 Task: Create in the project BrainWave and in the Backlog issue 'Implement a new cloud-based talent management system for a company with advanced talent assessment and development features' a child issue 'Kubernetes cluster workload balancing and remediation', and assign it to team member softage.2@softage.net. Create in the project BrainWave and in the Backlog issue 'Integrate a new chatbot feature into an existing mobile application to enhance user interaction and support' a child issue 'Integration with time and attendance systems', and assign it to team member softage.3@softage.net
Action: Mouse moved to (245, 65)
Screenshot: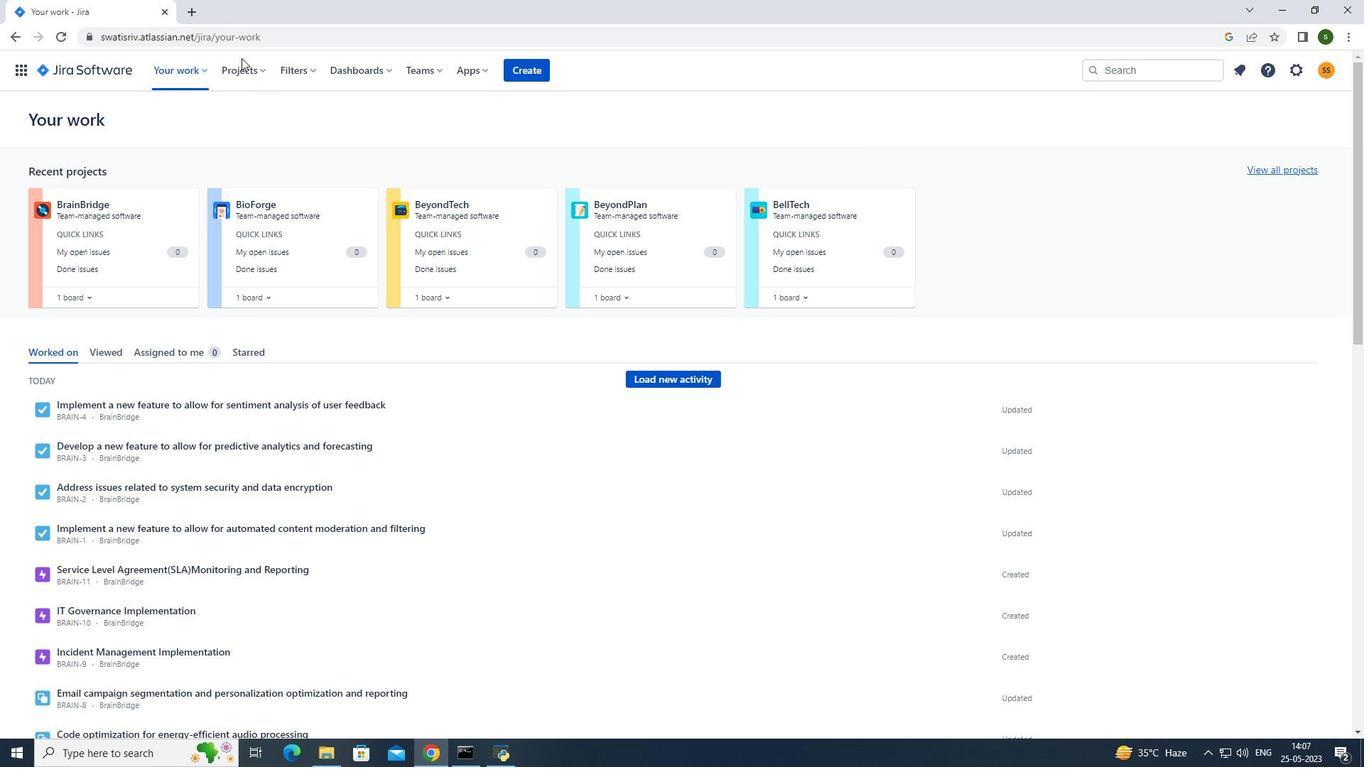 
Action: Mouse pressed left at (245, 65)
Screenshot: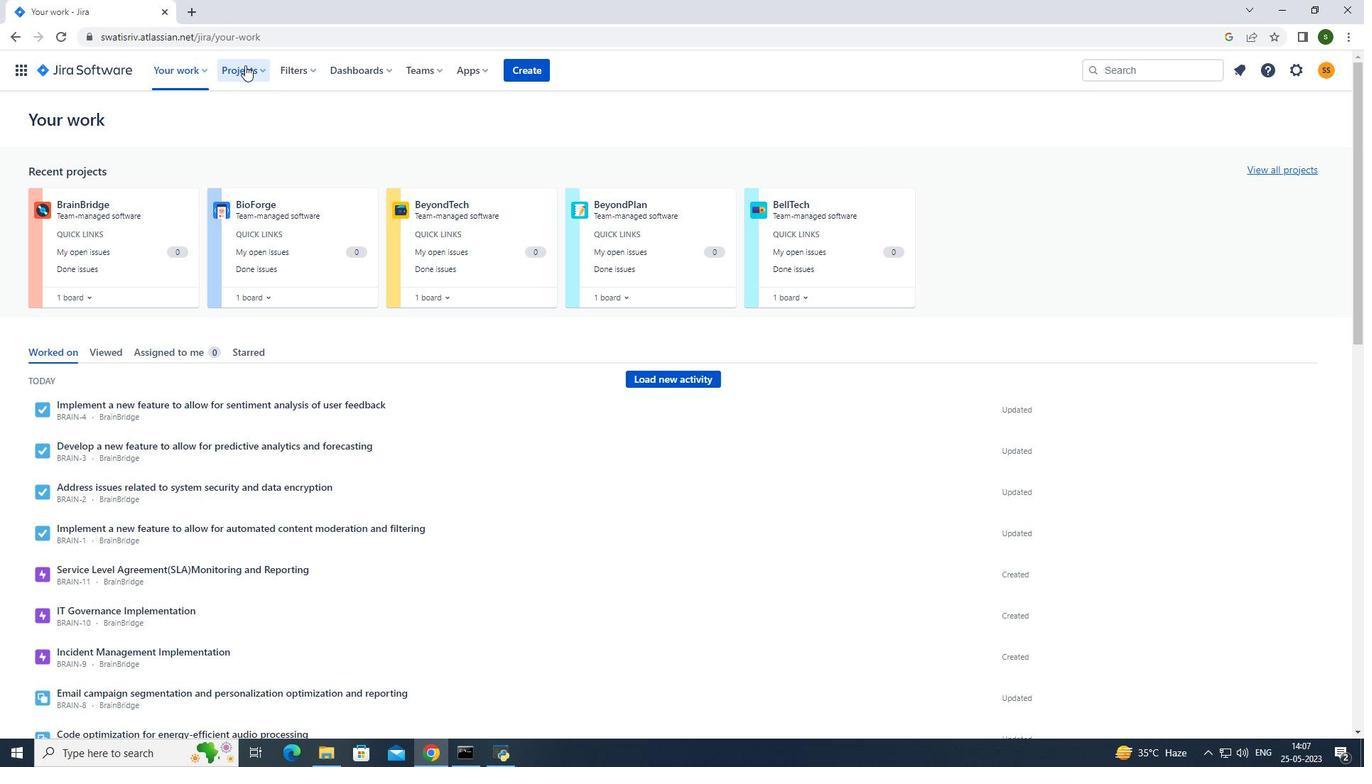 
Action: Mouse moved to (292, 130)
Screenshot: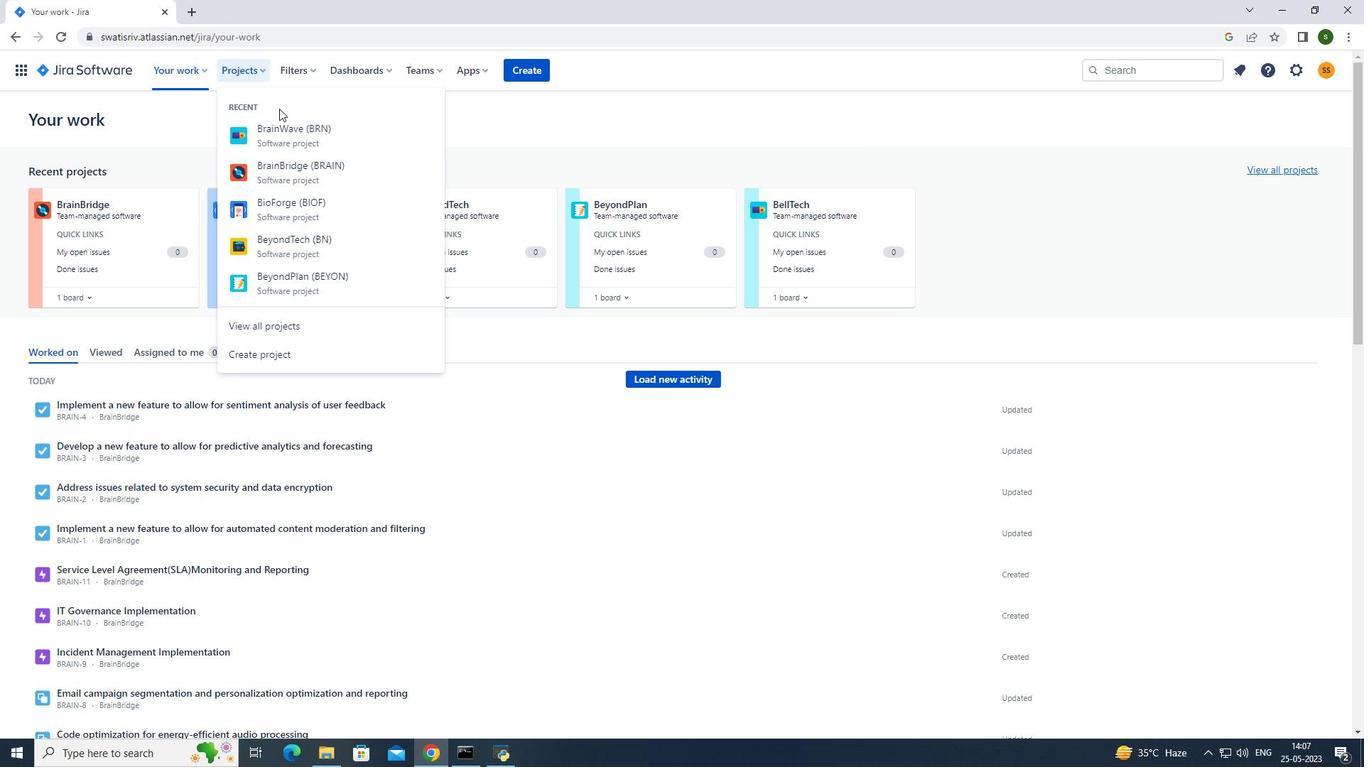 
Action: Mouse pressed left at (292, 130)
Screenshot: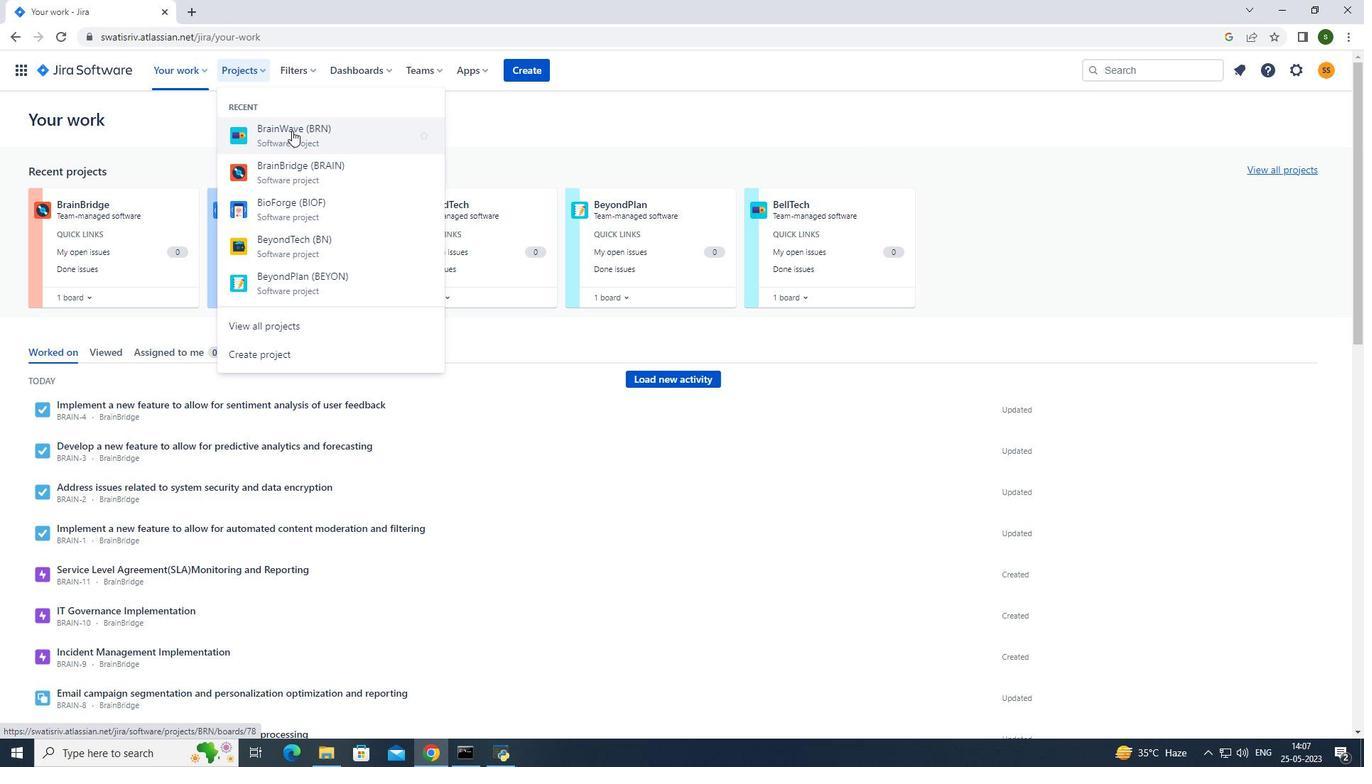 
Action: Mouse moved to (294, 486)
Screenshot: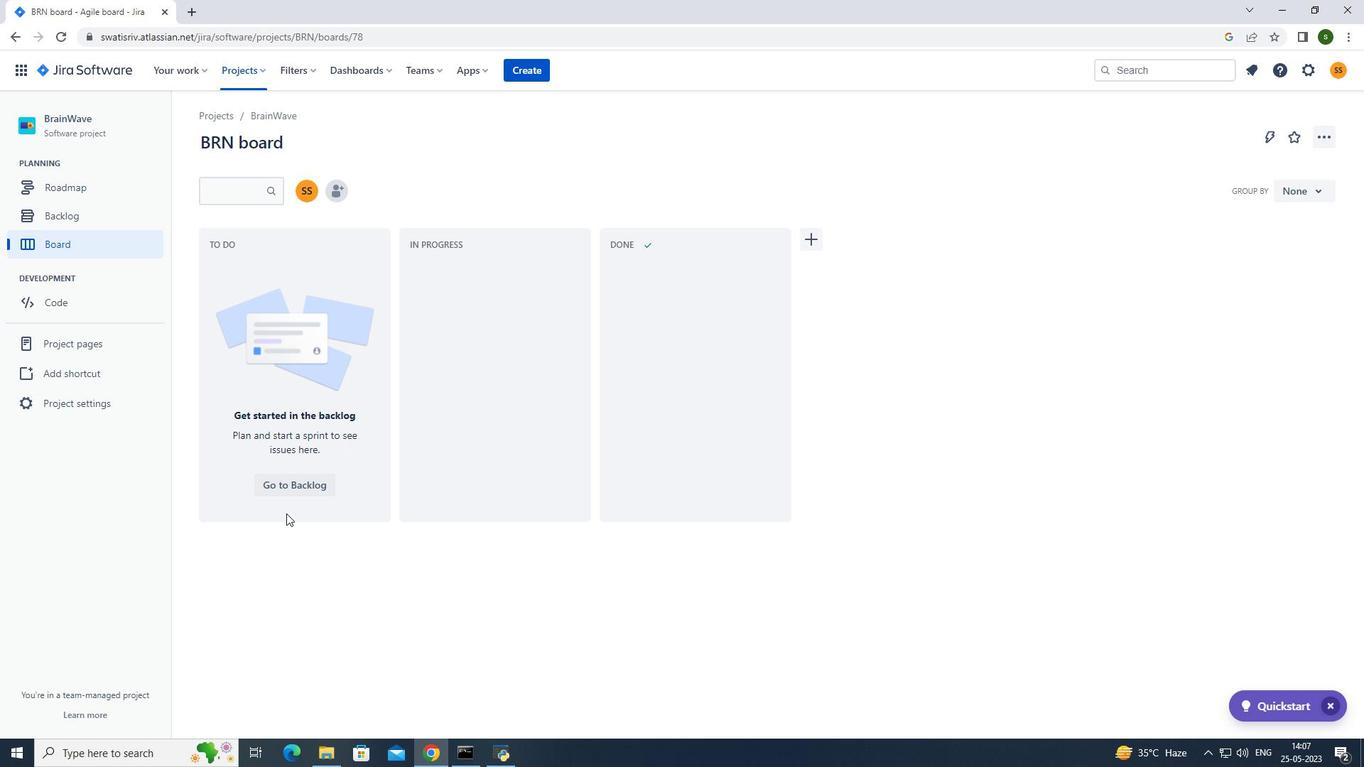 
Action: Mouse pressed left at (294, 486)
Screenshot: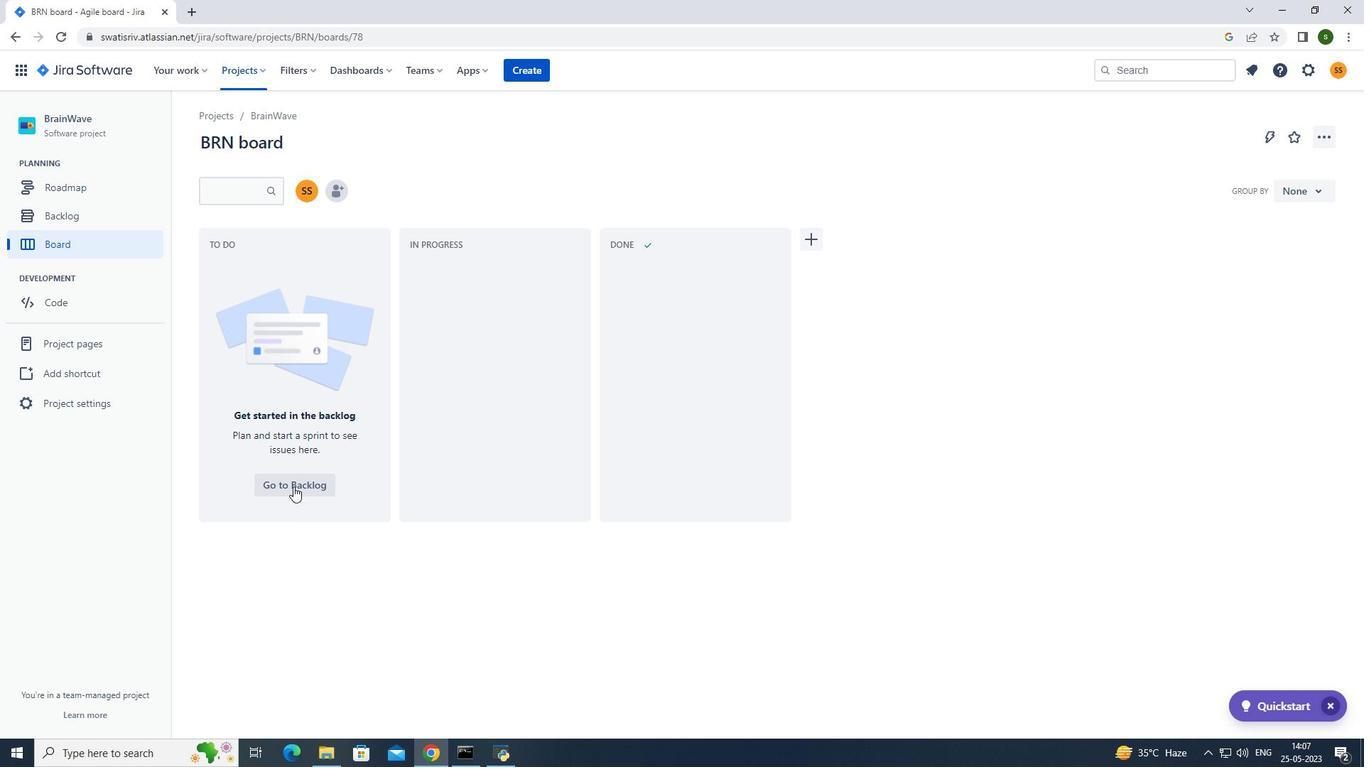 
Action: Mouse moved to (712, 390)
Screenshot: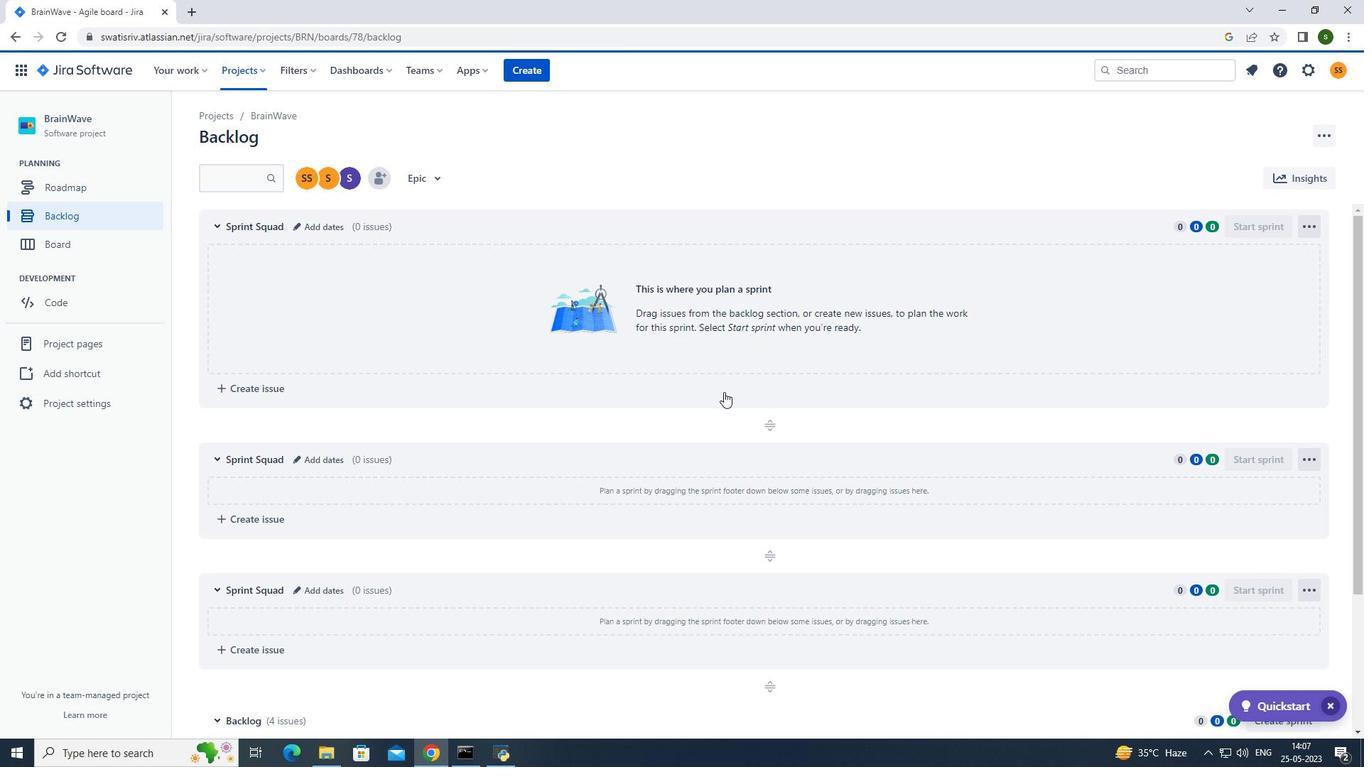
Action: Mouse scrolled (712, 390) with delta (0, 0)
Screenshot: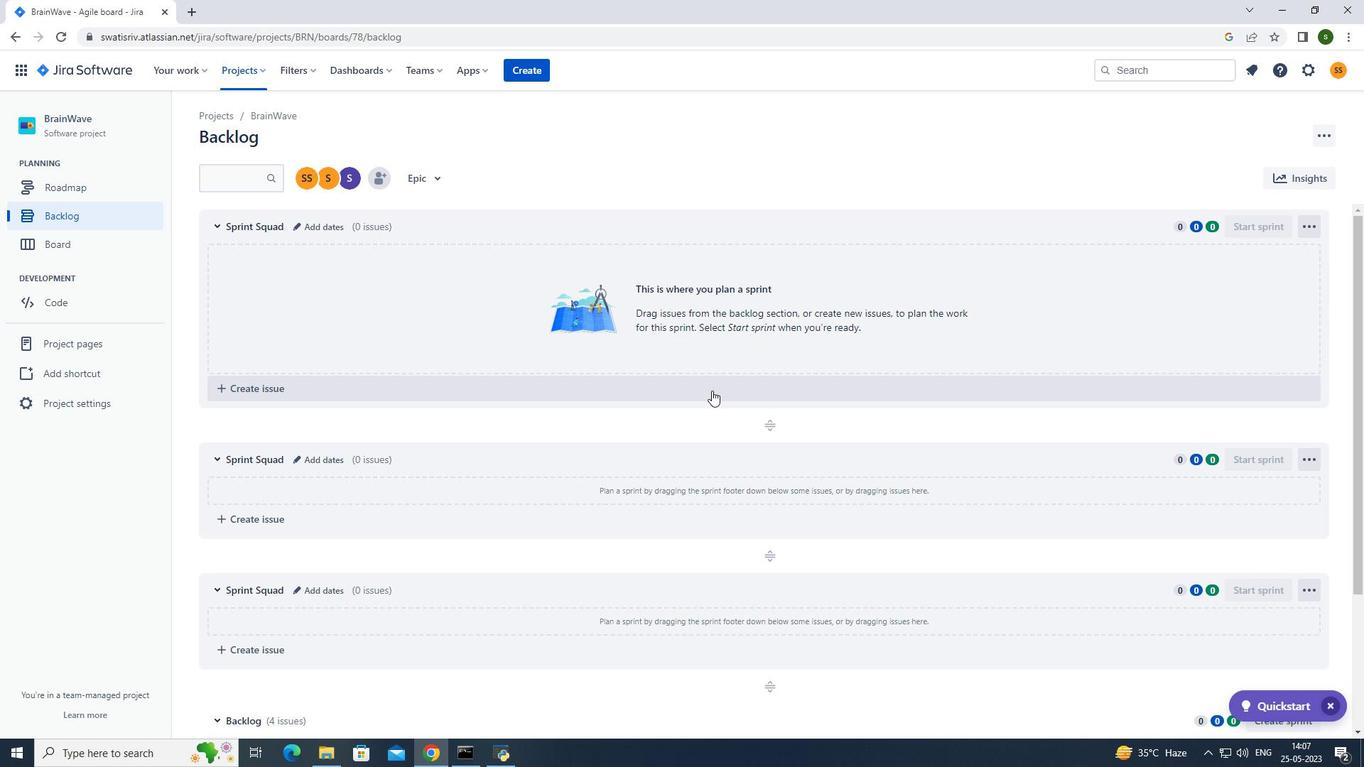 
Action: Mouse scrolled (712, 390) with delta (0, 0)
Screenshot: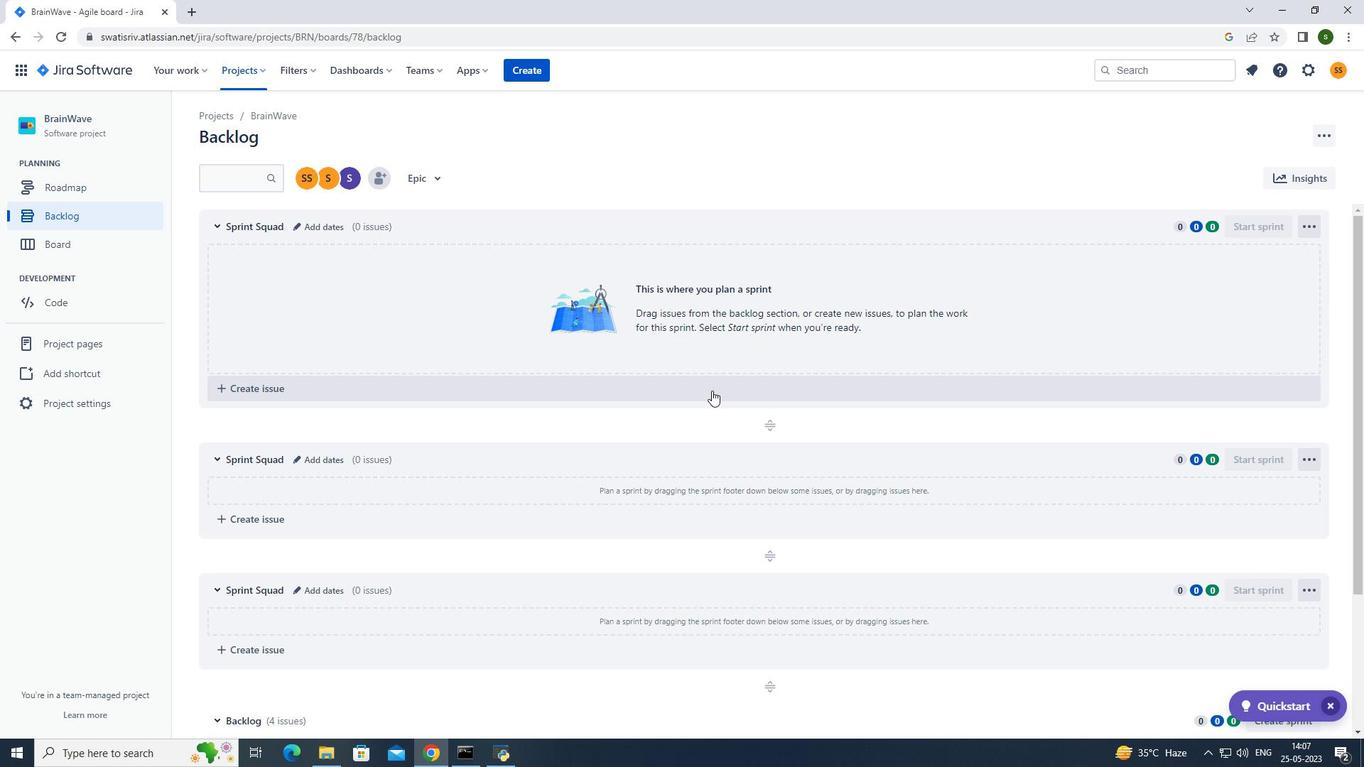 
Action: Mouse scrolled (712, 390) with delta (0, 0)
Screenshot: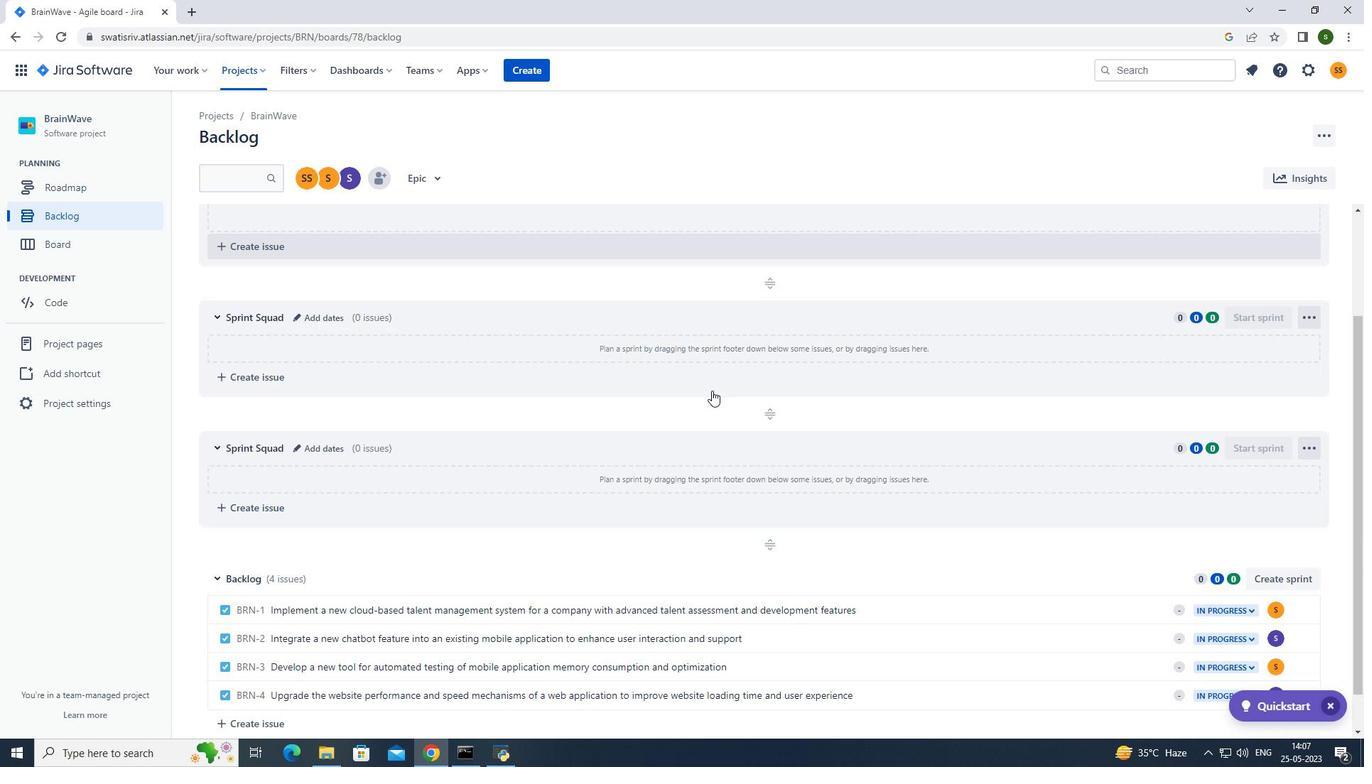 
Action: Mouse scrolled (712, 390) with delta (0, 0)
Screenshot: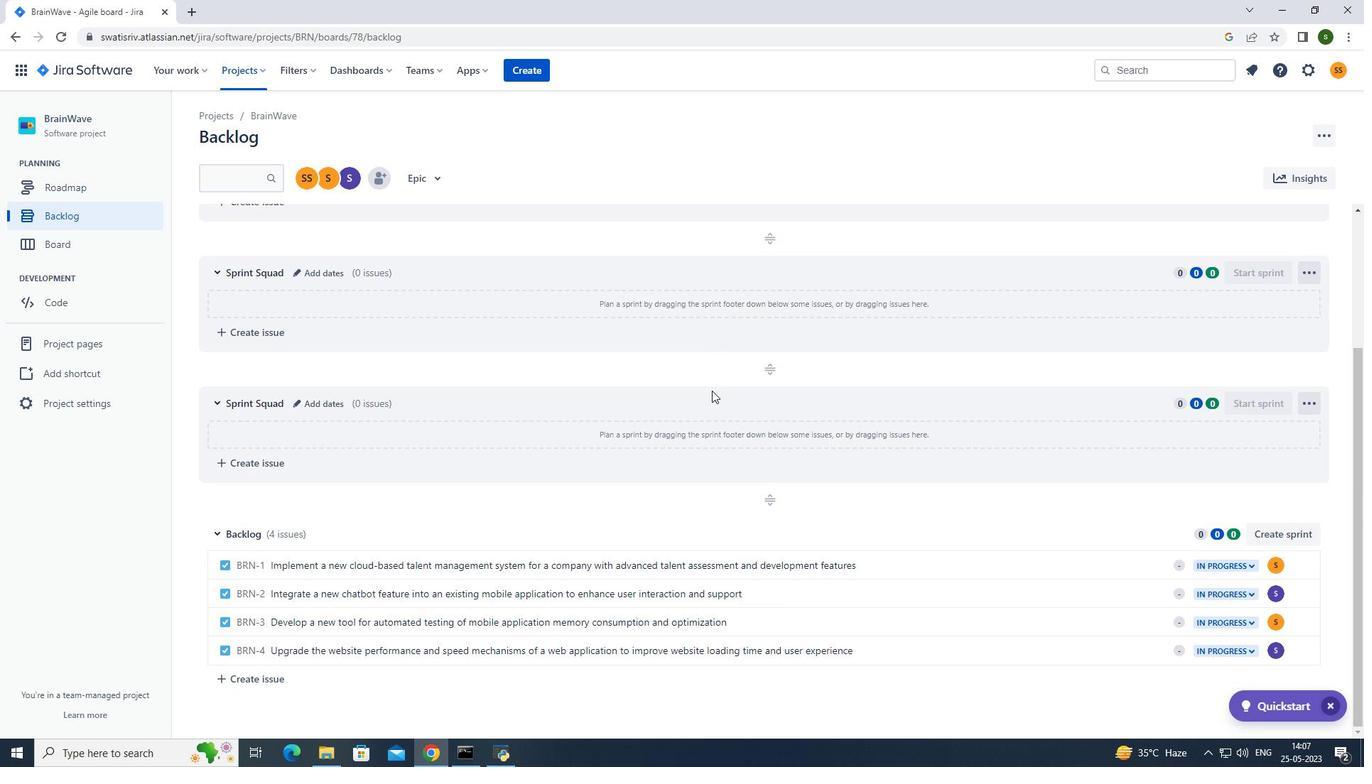 
Action: Mouse scrolled (712, 390) with delta (0, 0)
Screenshot: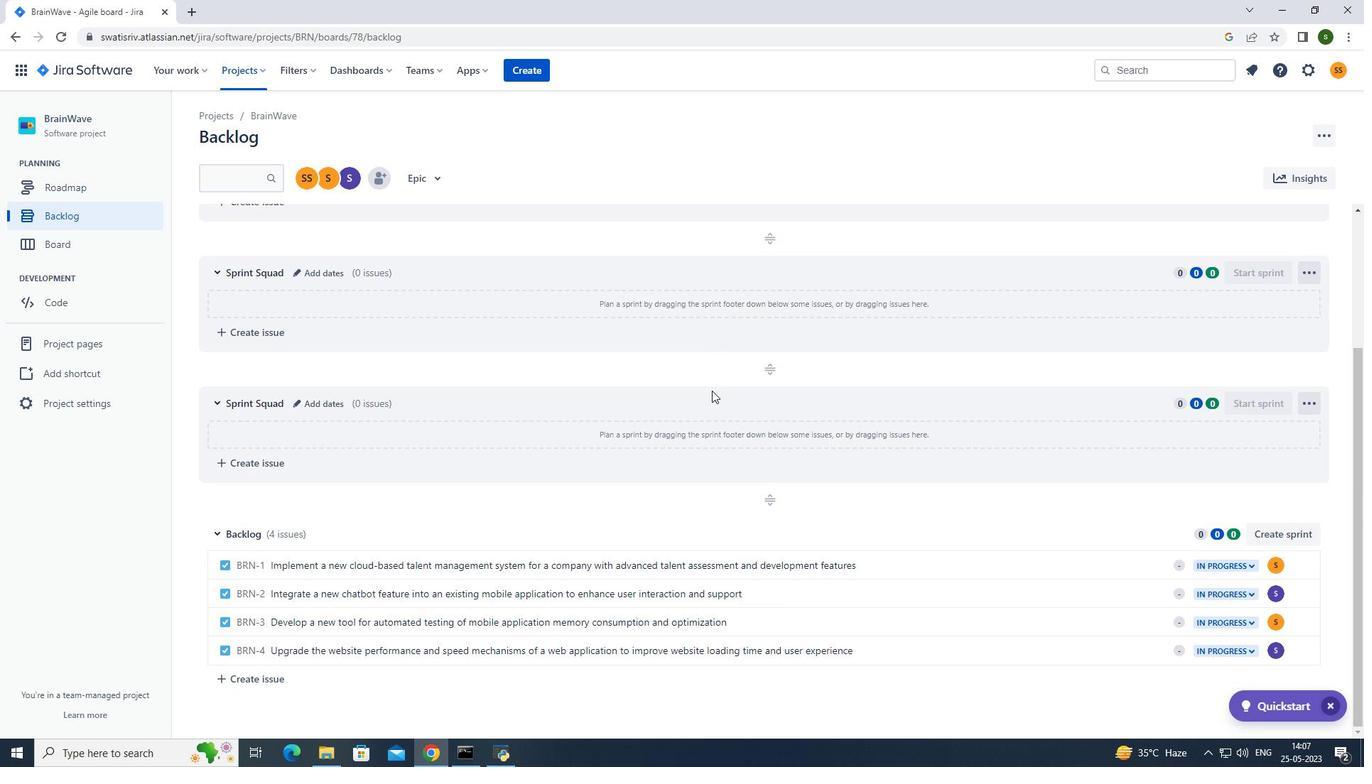 
Action: Mouse moved to (955, 557)
Screenshot: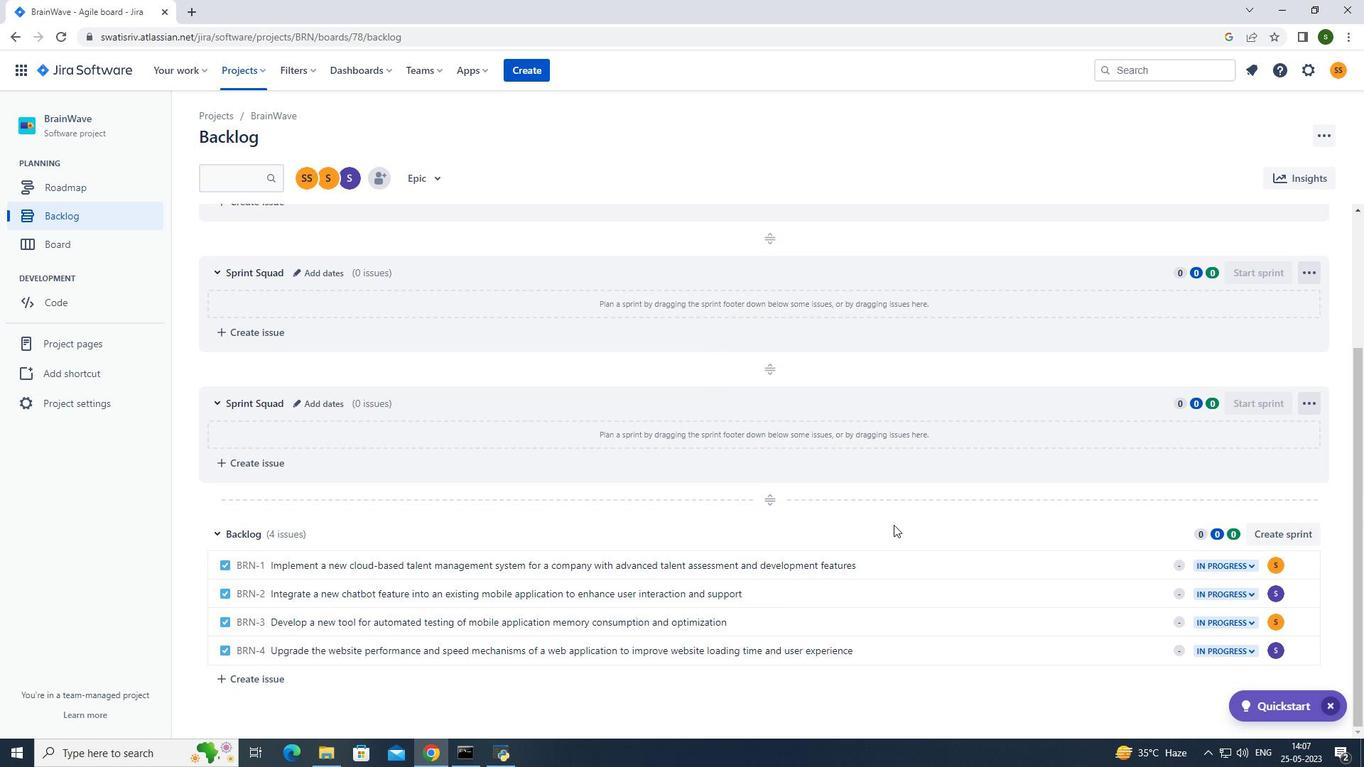 
Action: Mouse pressed left at (955, 557)
Screenshot: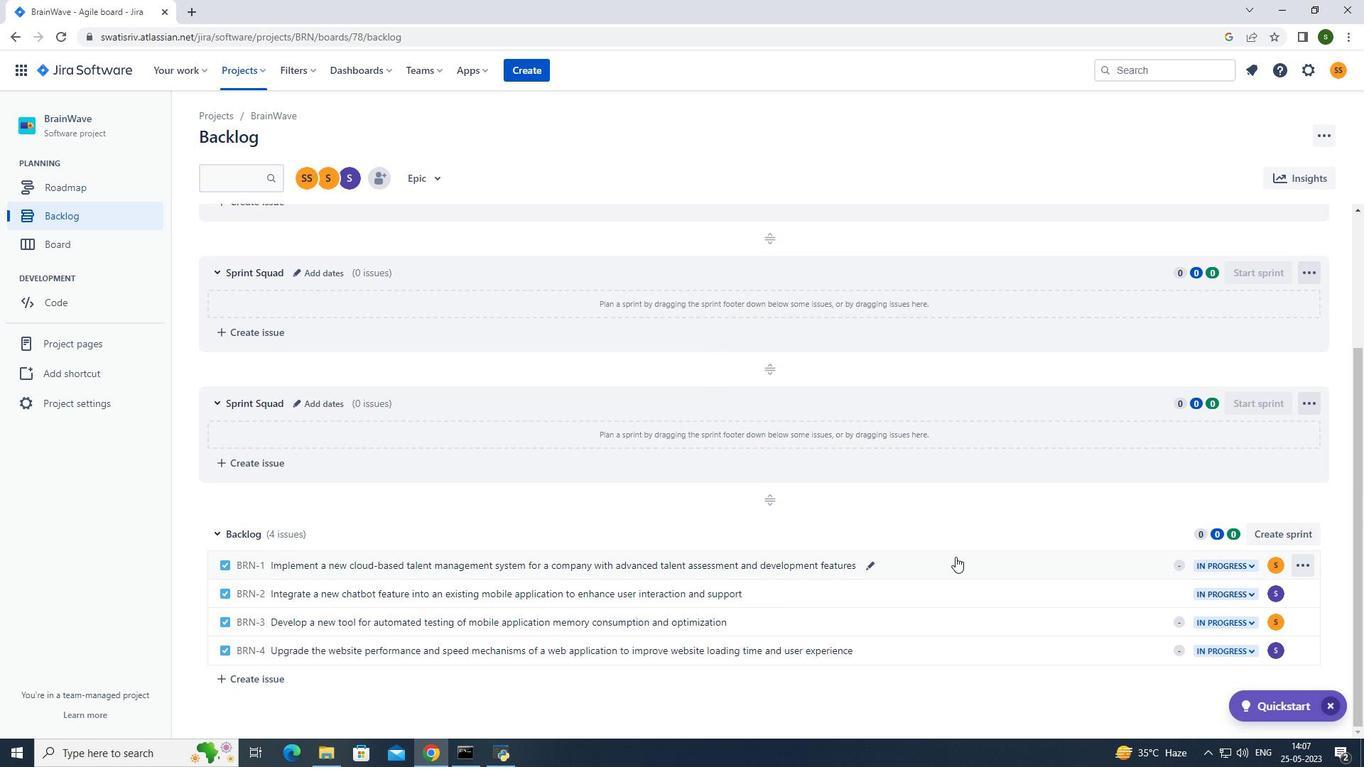 
Action: Mouse moved to (1111, 362)
Screenshot: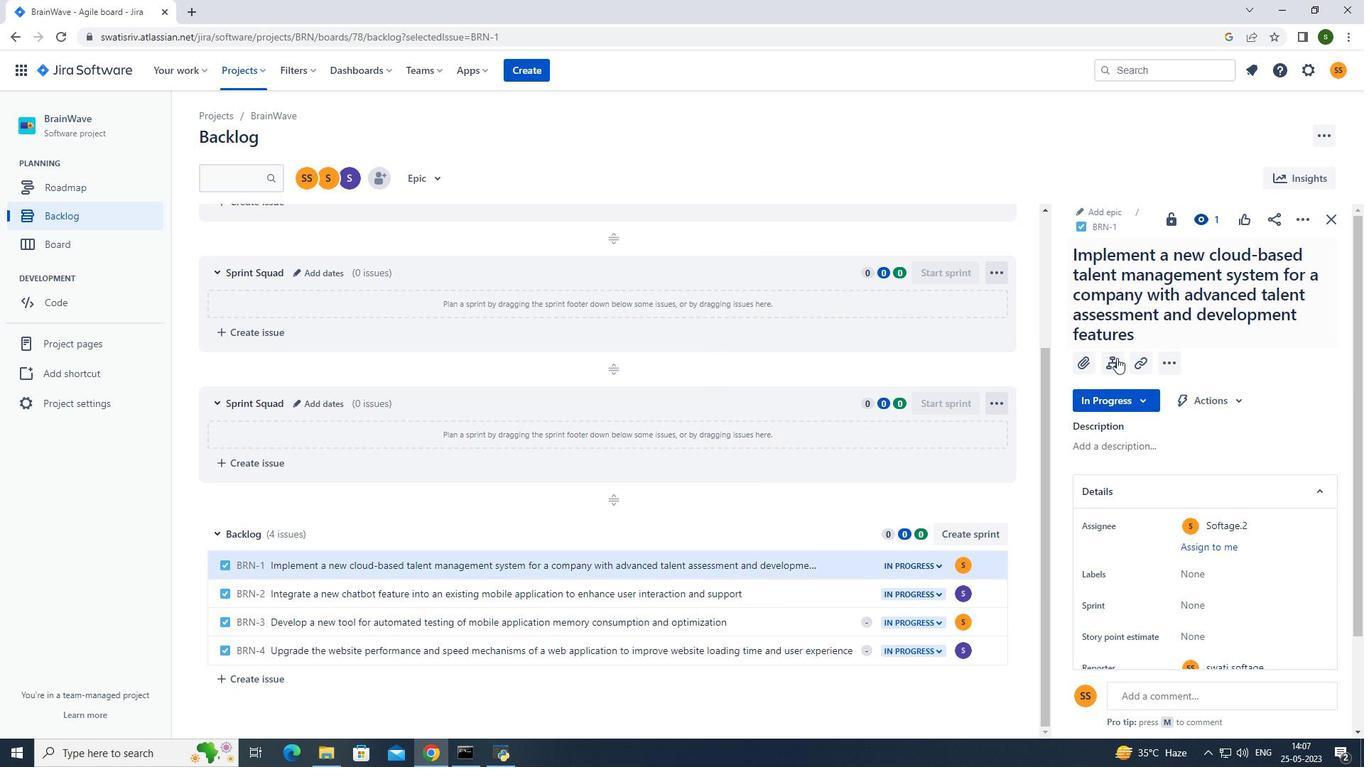 
Action: Mouse pressed left at (1111, 362)
Screenshot: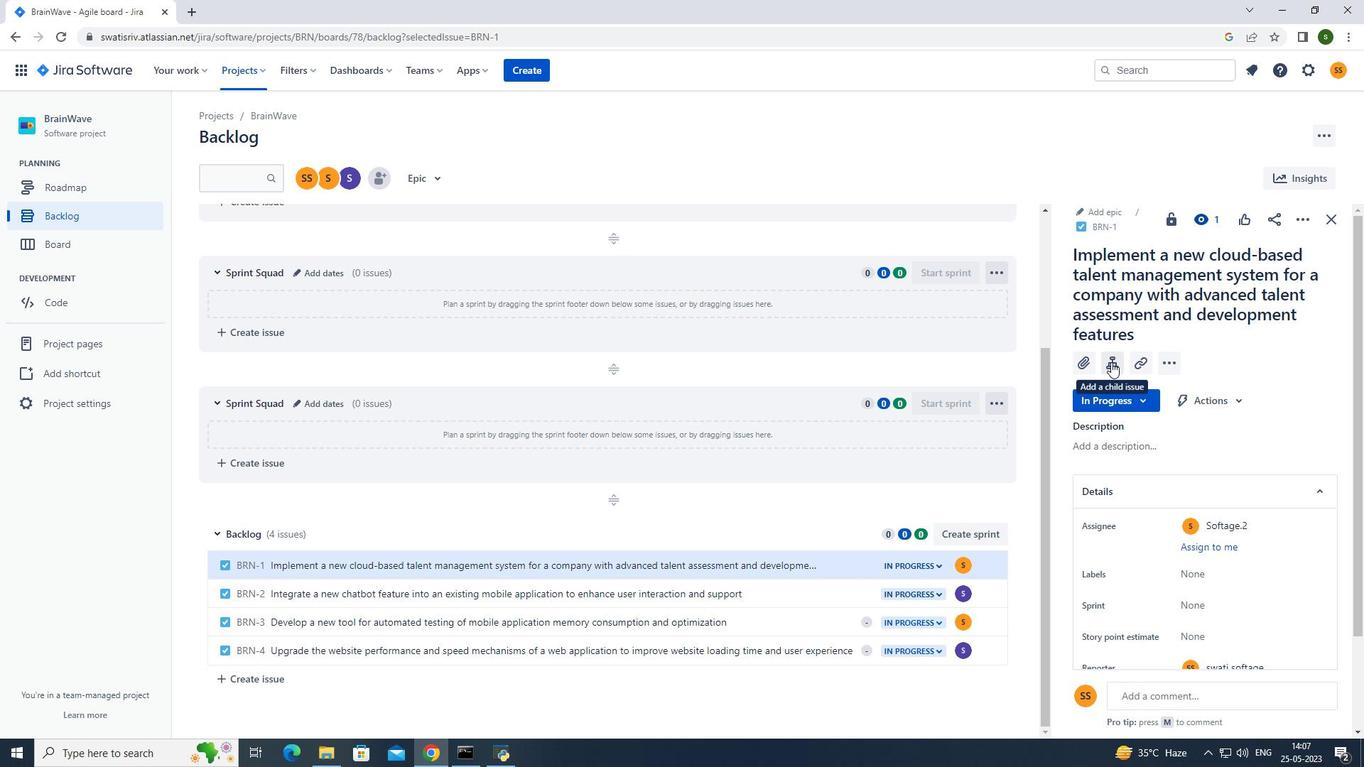 
Action: Mouse moved to (1125, 462)
Screenshot: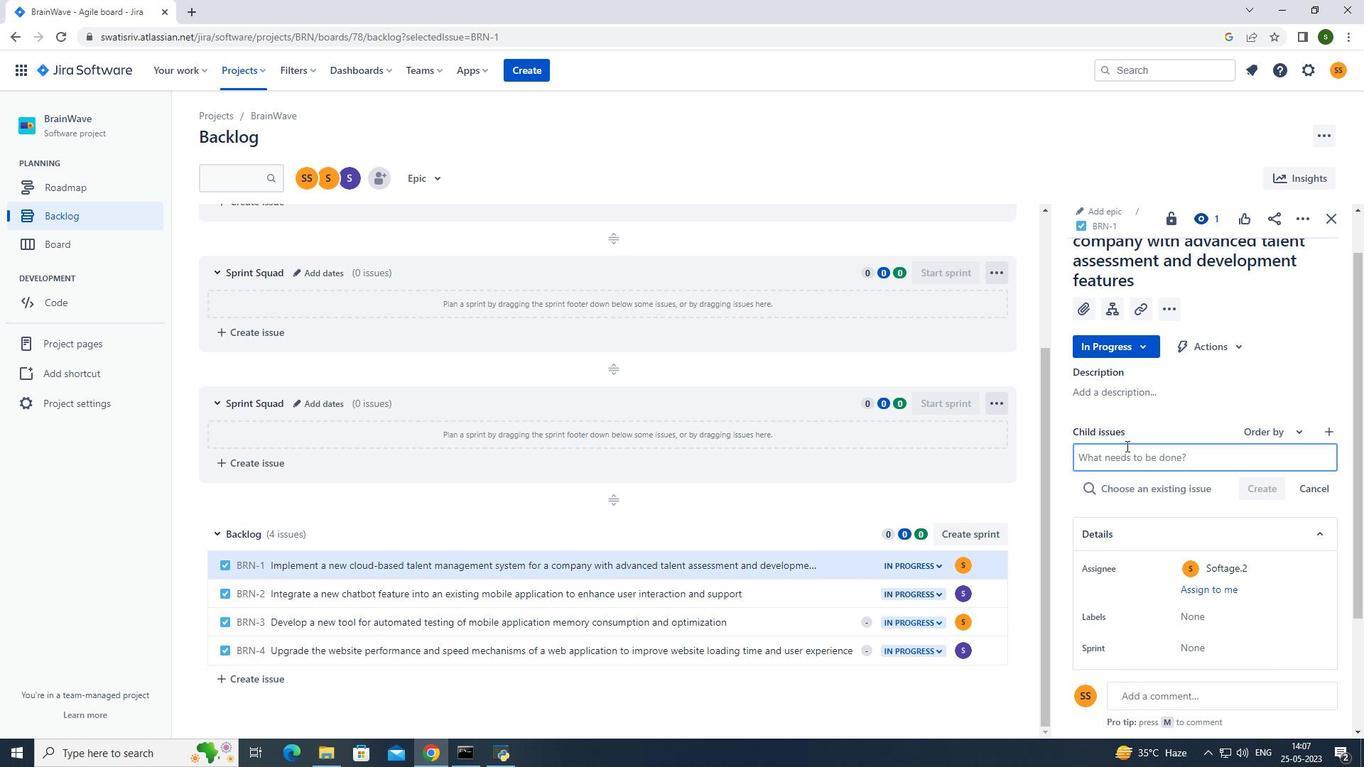 
Action: Key pressed <Key.caps_lock>K<Key.caps_lock>ubernetes<Key.space>cluster<Key.space>workload<Key.space>balancing<Key.space>and<Key.space>remediation<Key.enter>
Screenshot: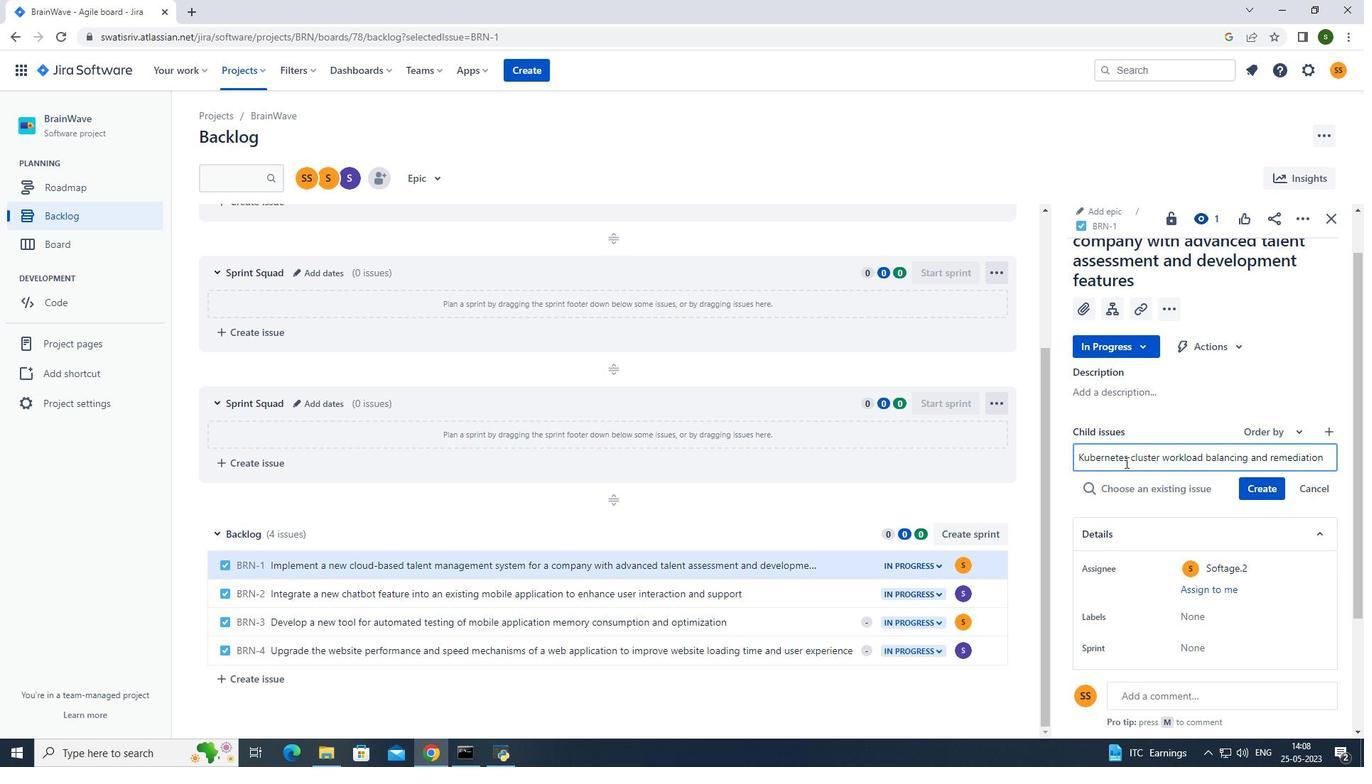
Action: Mouse moved to (1277, 462)
Screenshot: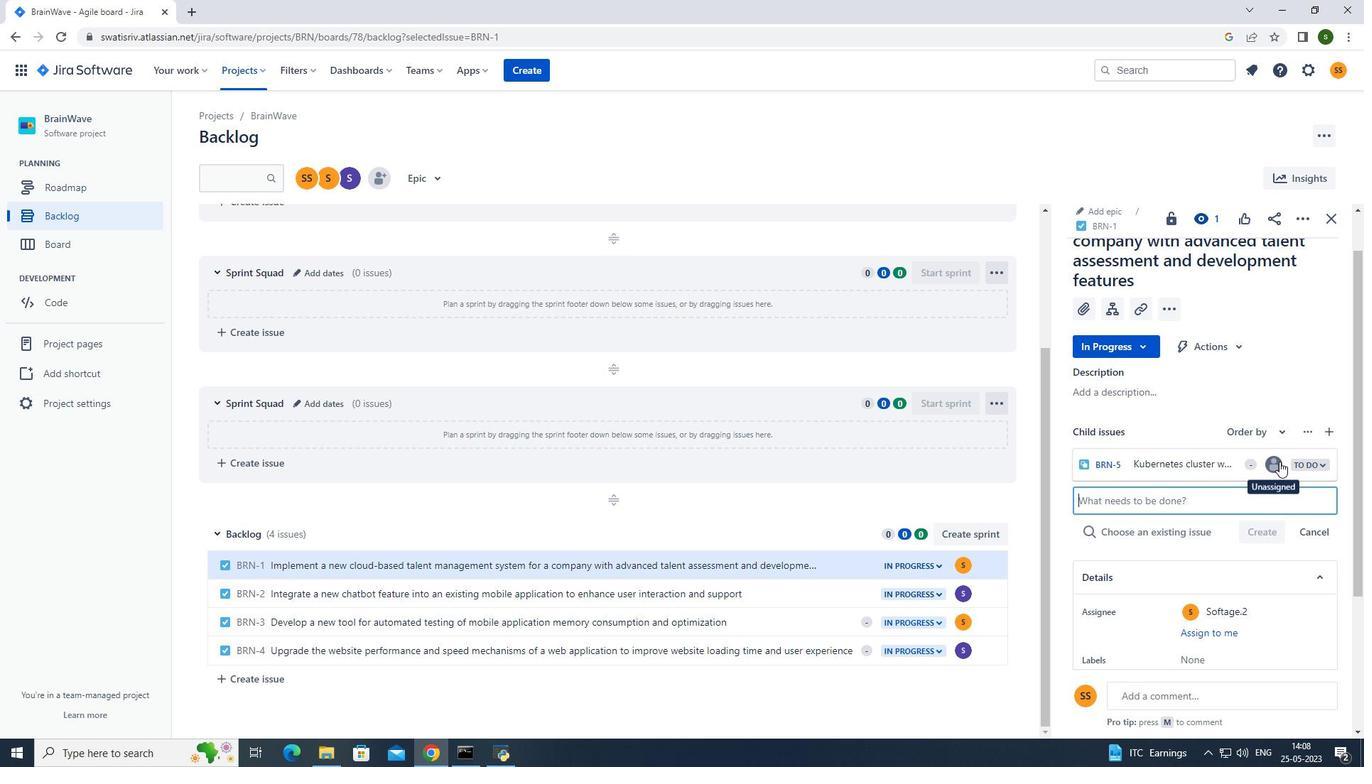 
Action: Mouse pressed left at (1277, 462)
Screenshot: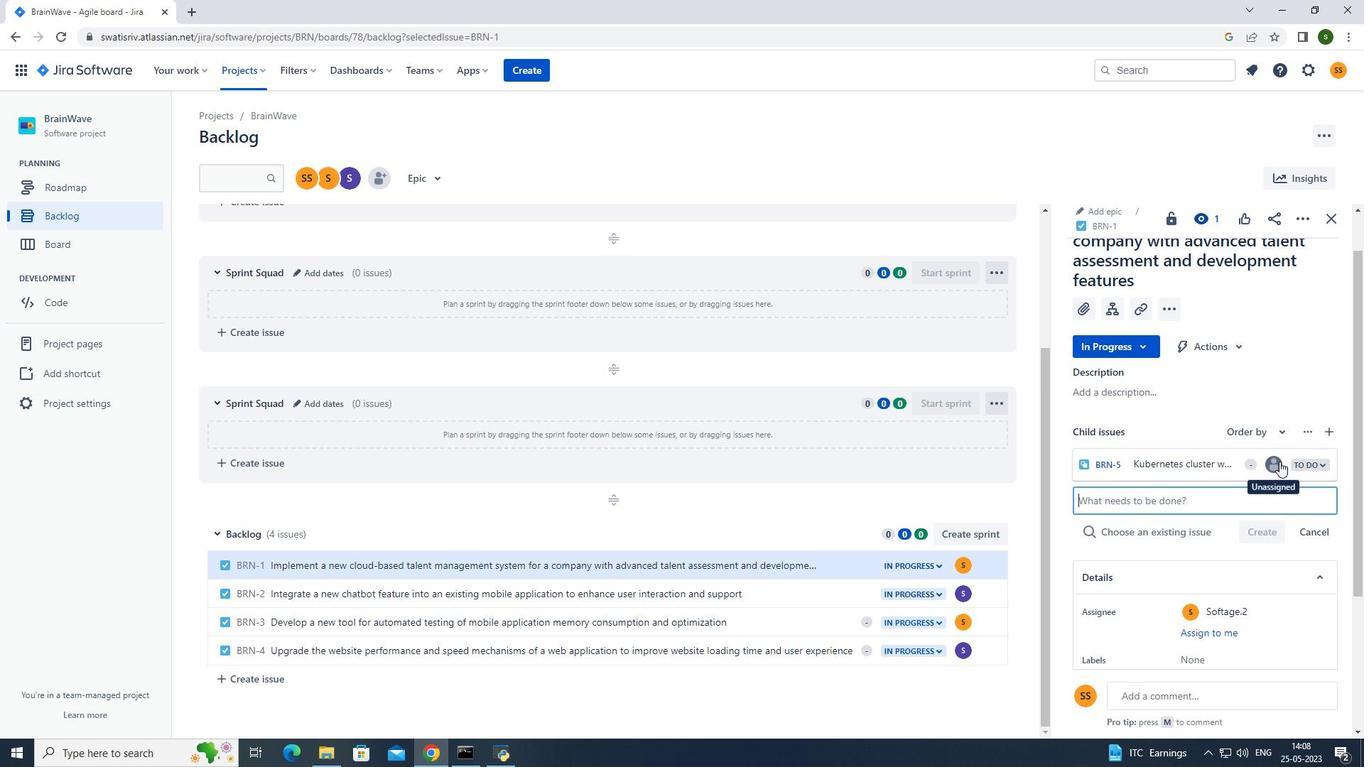 
Action: Mouse moved to (1165, 389)
Screenshot: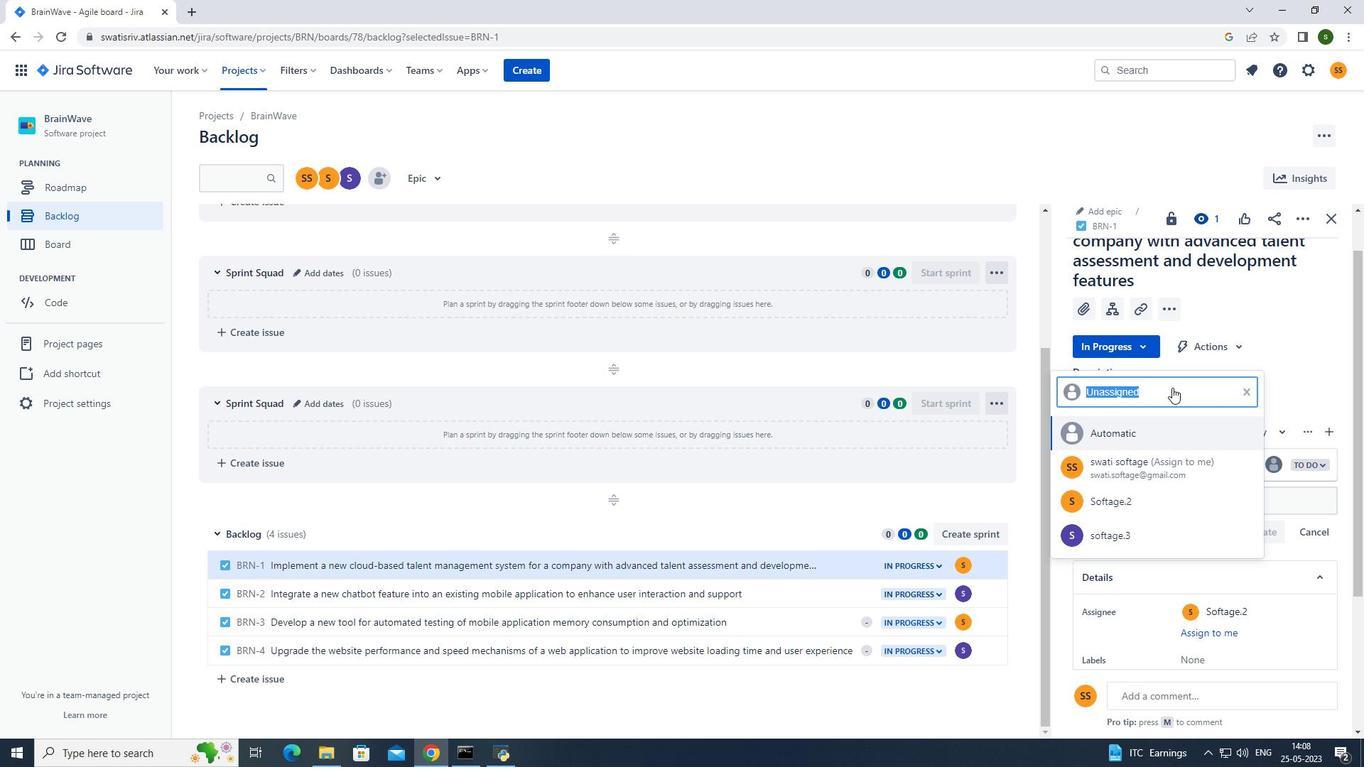 
Action: Key pressed softage.2<Key.shift>@softage.net
Screenshot: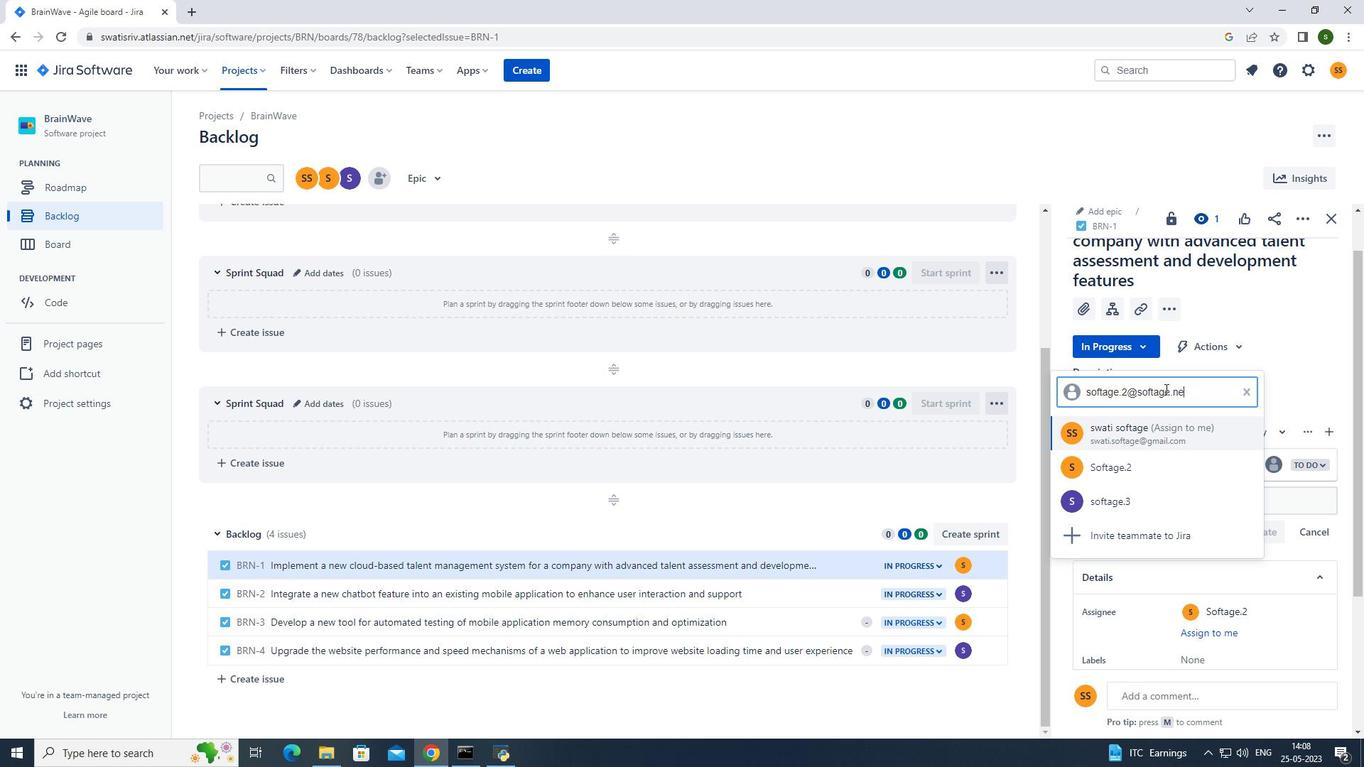 
Action: Mouse moved to (1177, 470)
Screenshot: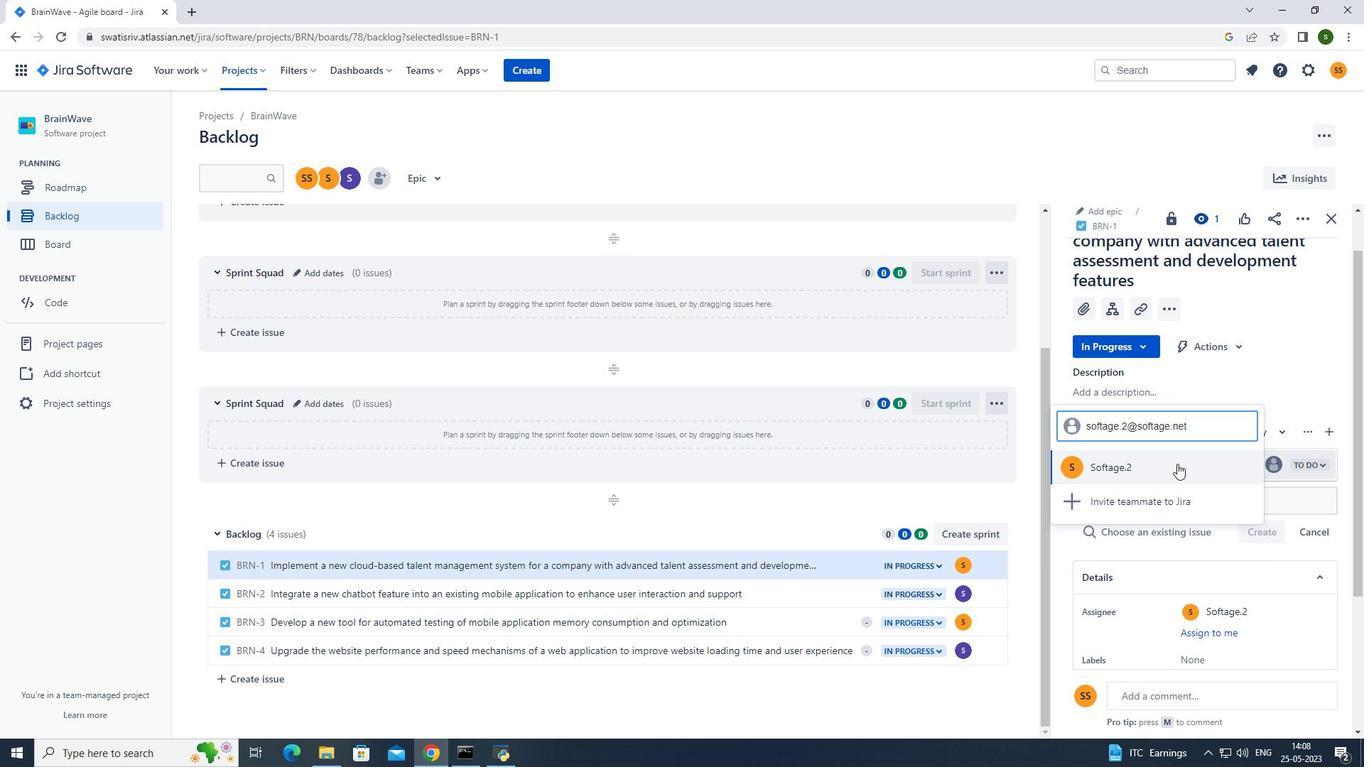 
Action: Mouse pressed left at (1177, 470)
Screenshot: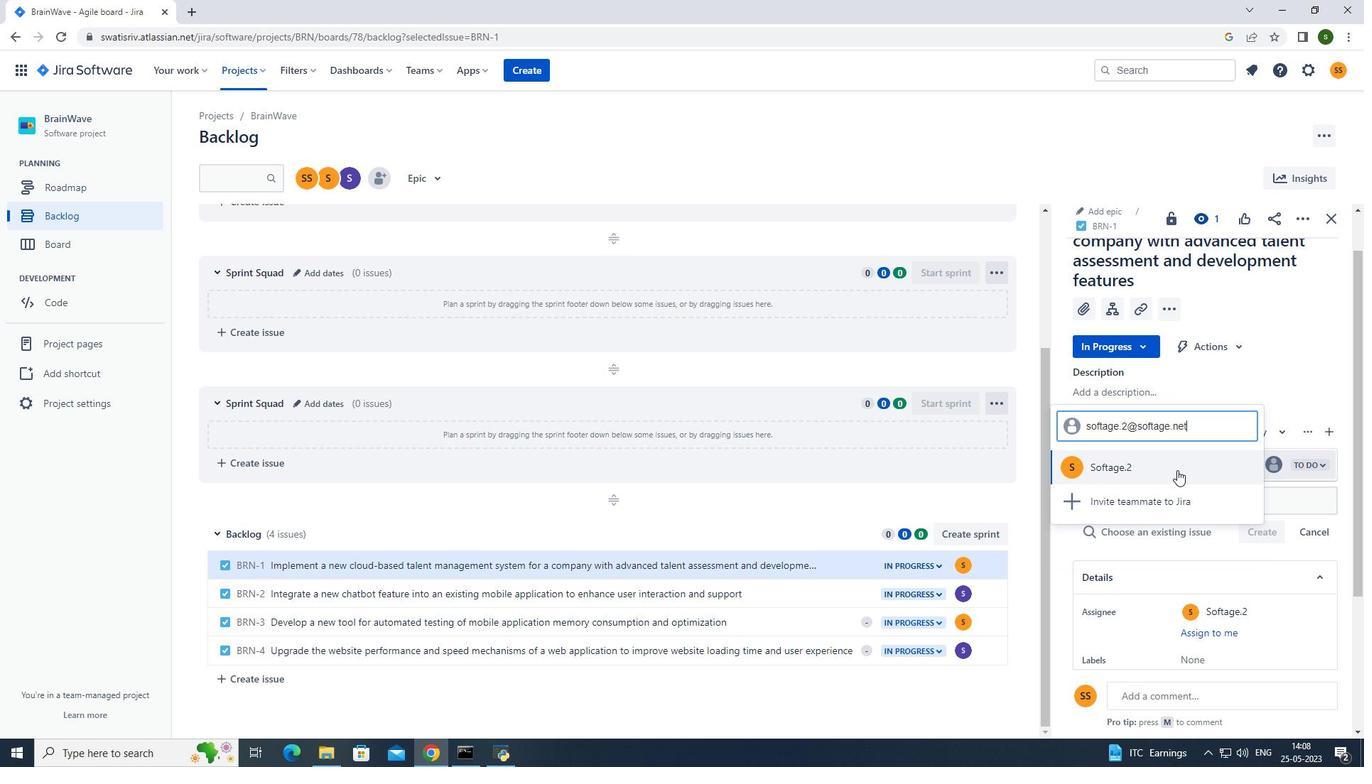 
Action: Mouse moved to (245, 73)
Screenshot: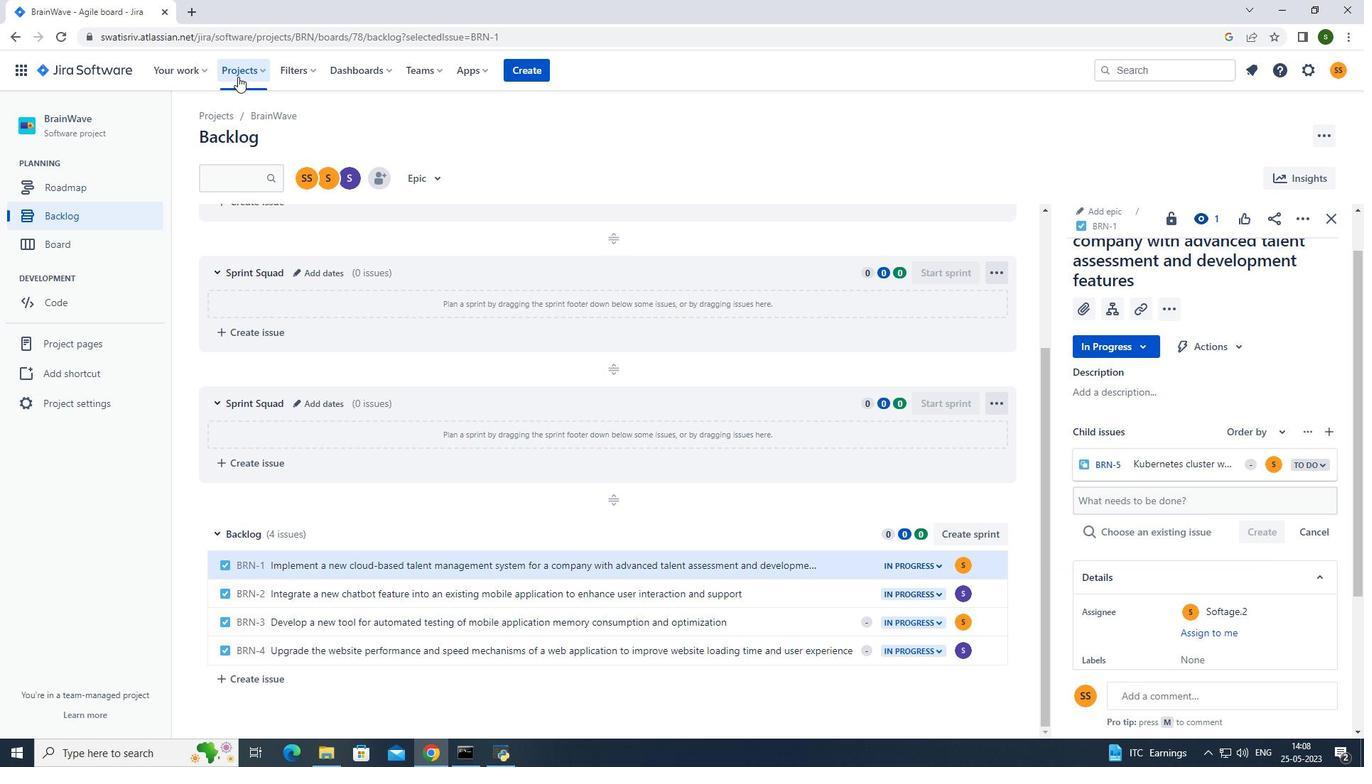 
Action: Mouse pressed left at (245, 73)
Screenshot: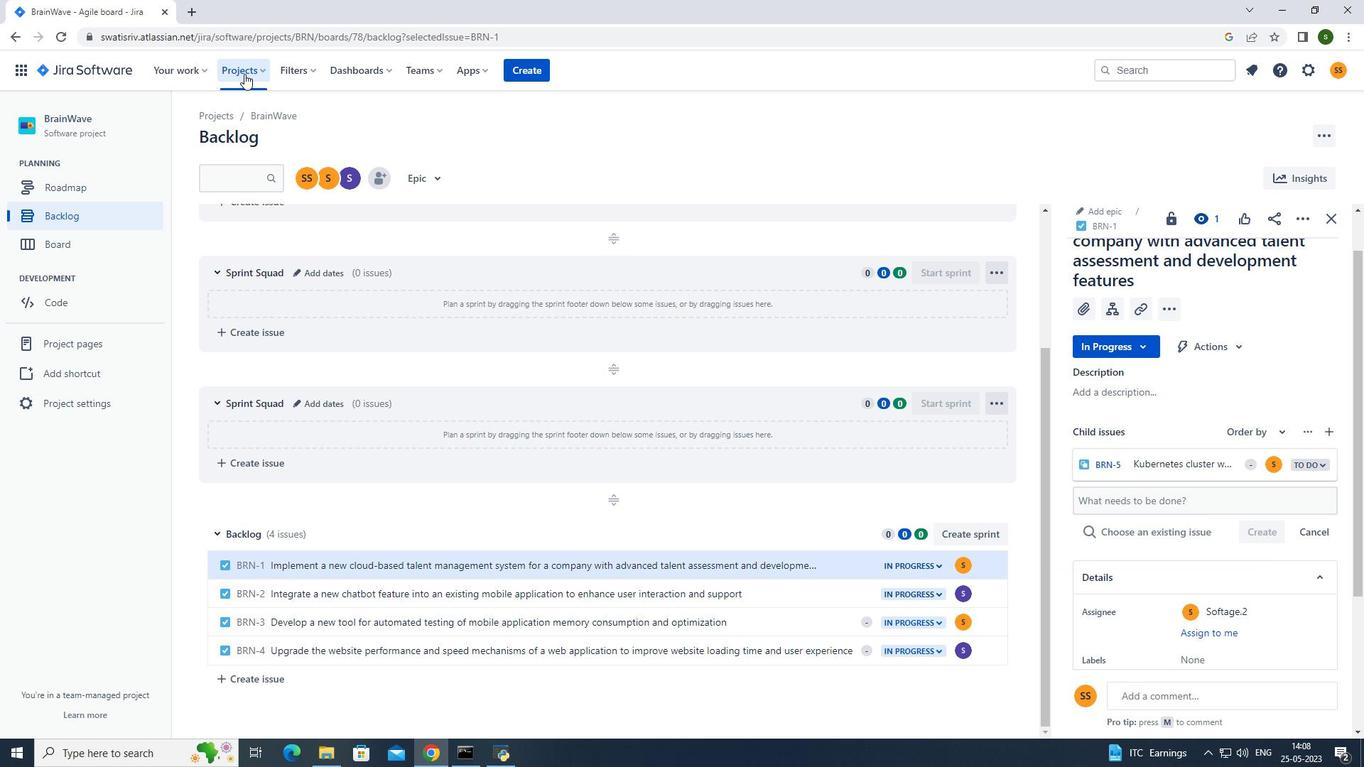 
Action: Mouse moved to (296, 127)
Screenshot: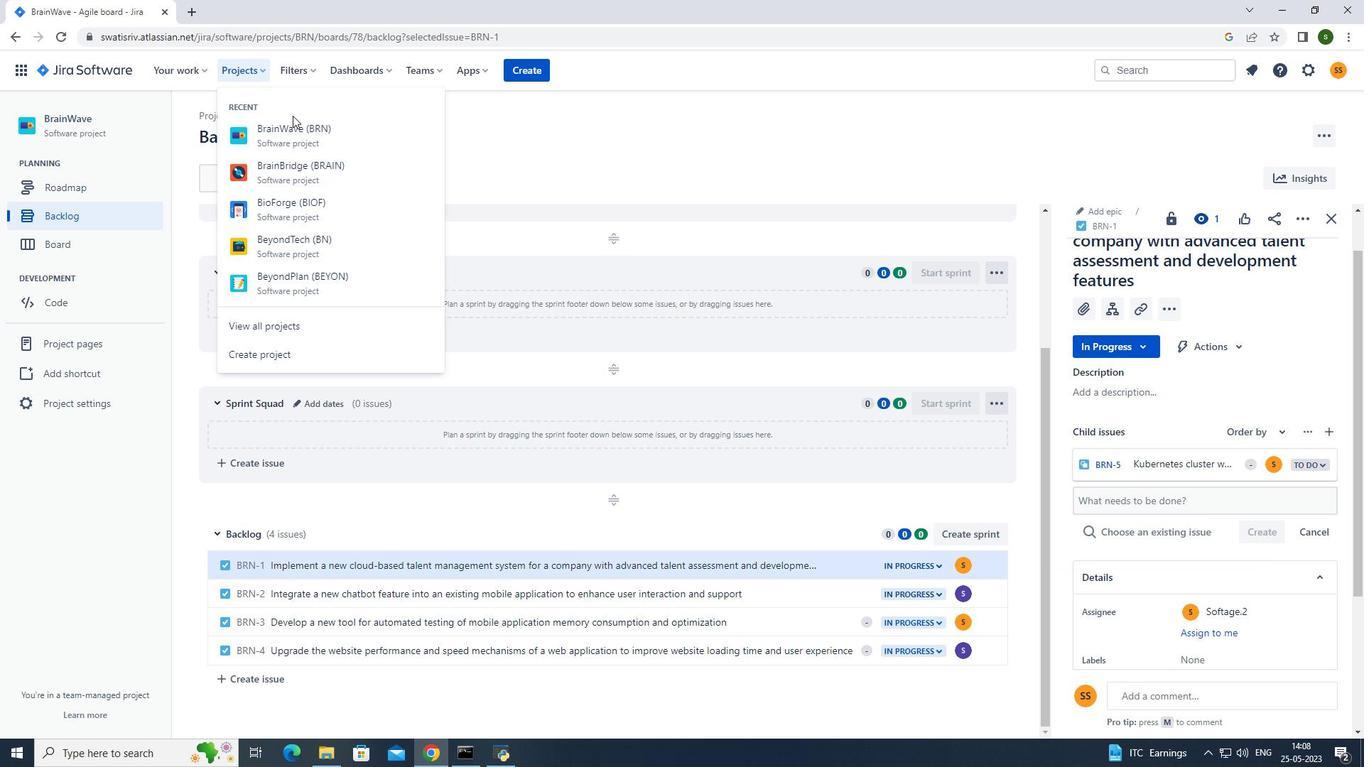 
Action: Mouse pressed left at (296, 127)
Screenshot: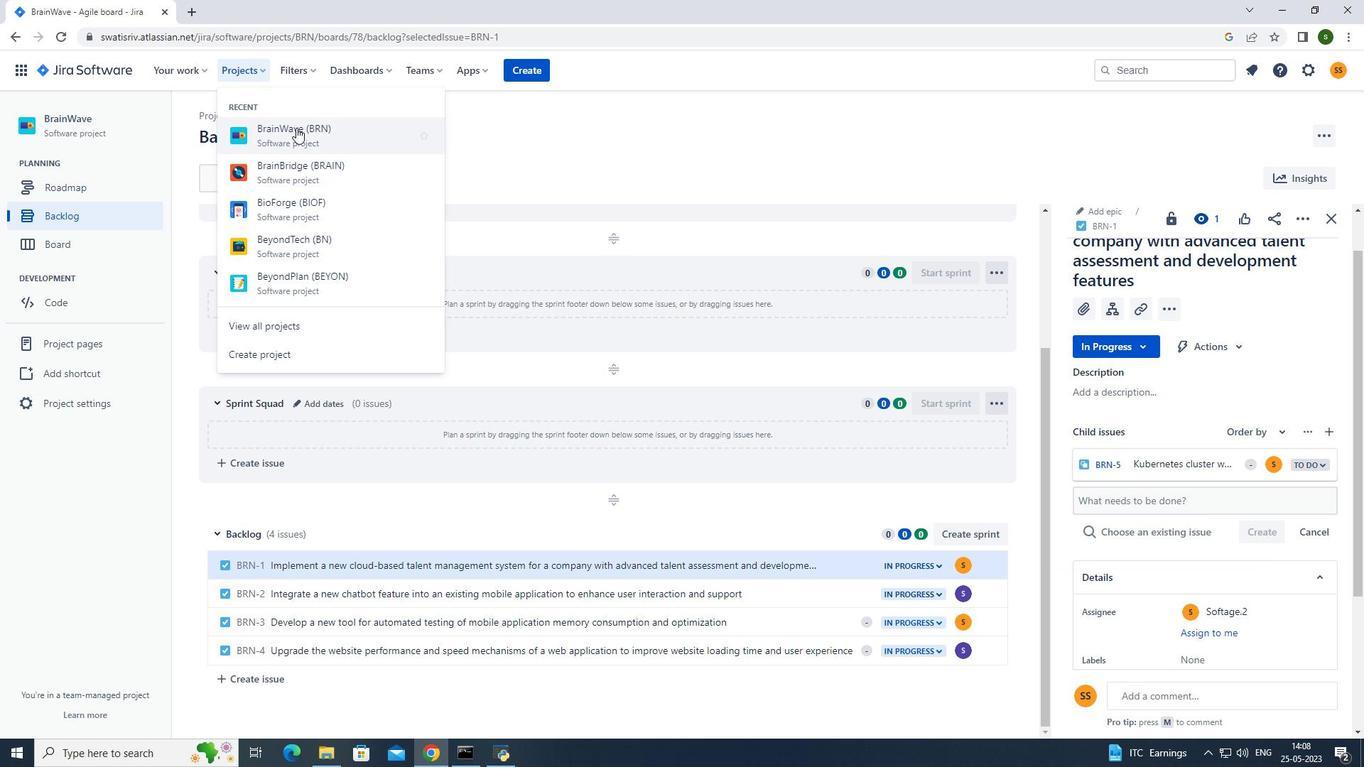 
Action: Mouse moved to (55, 211)
Screenshot: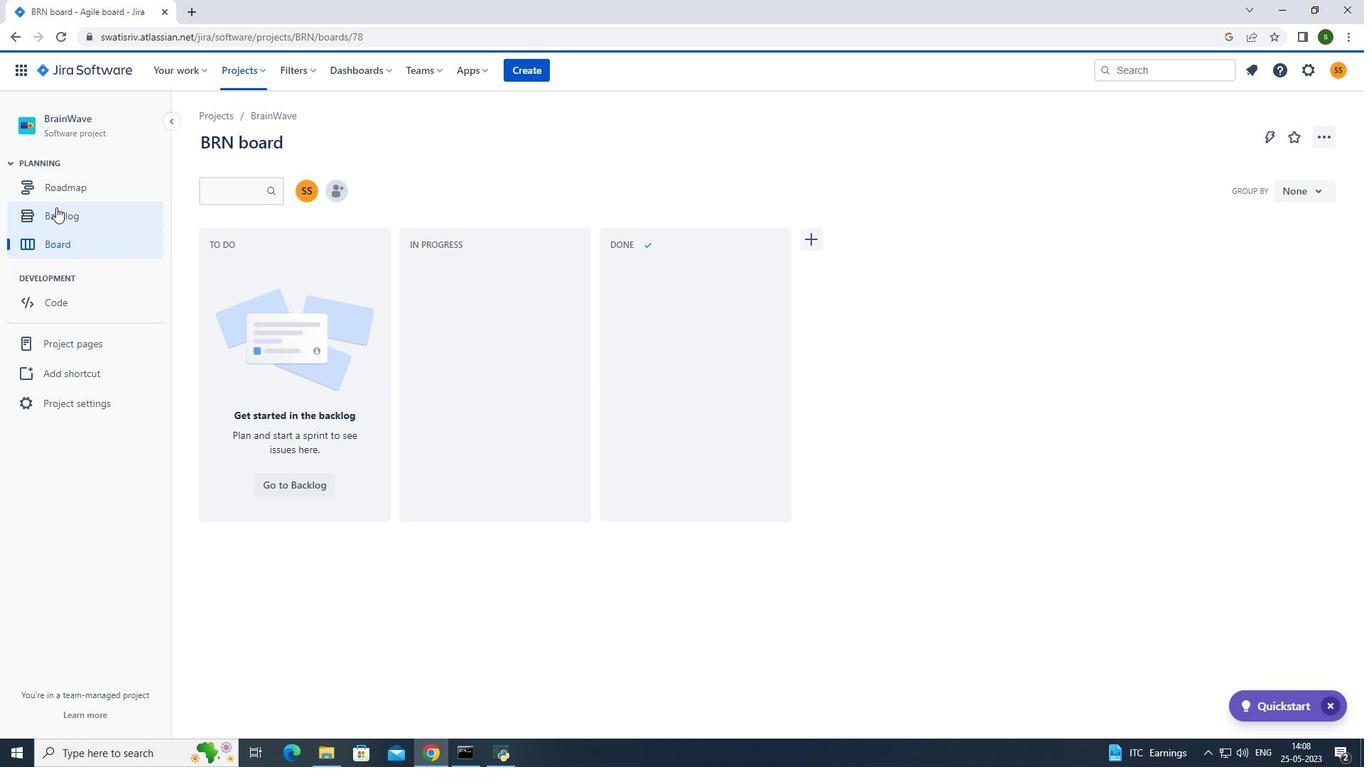 
Action: Mouse pressed left at (55, 211)
Screenshot: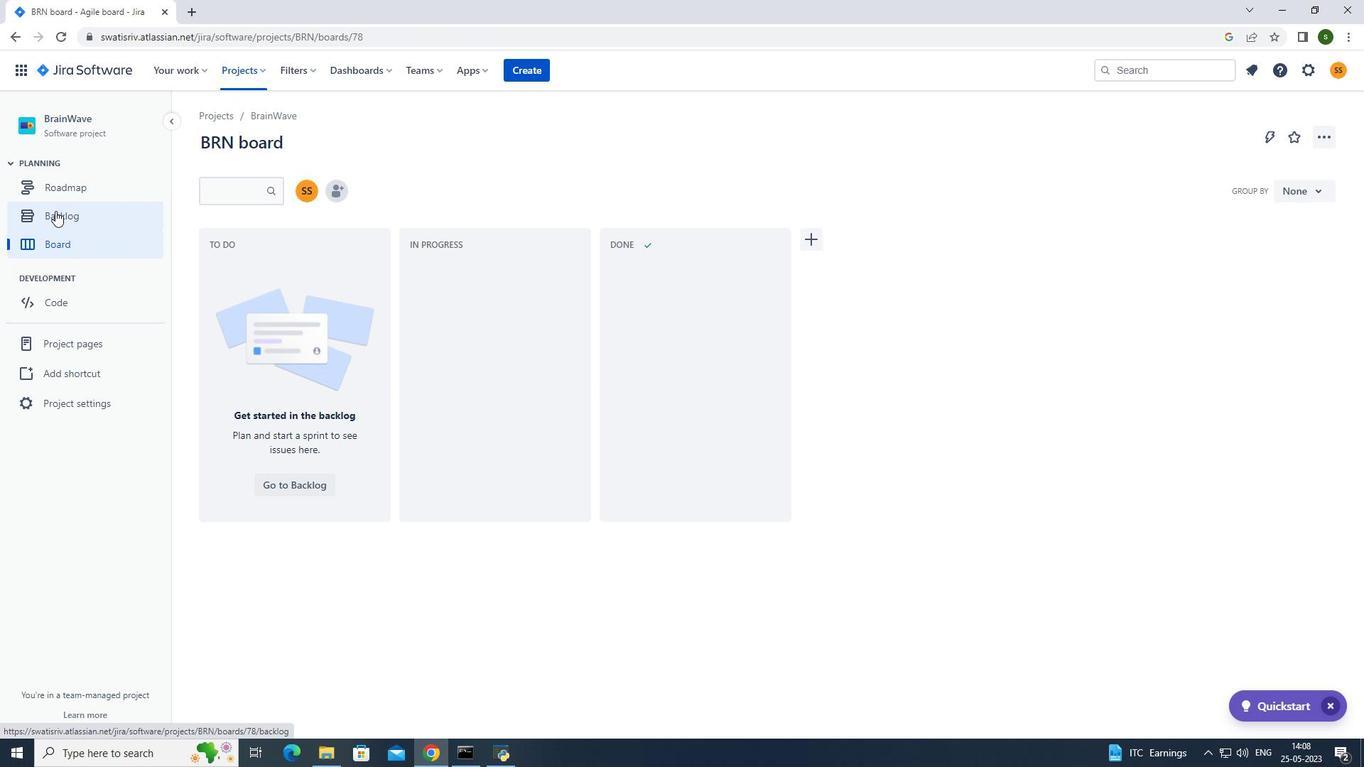 
Action: Mouse moved to (533, 489)
Screenshot: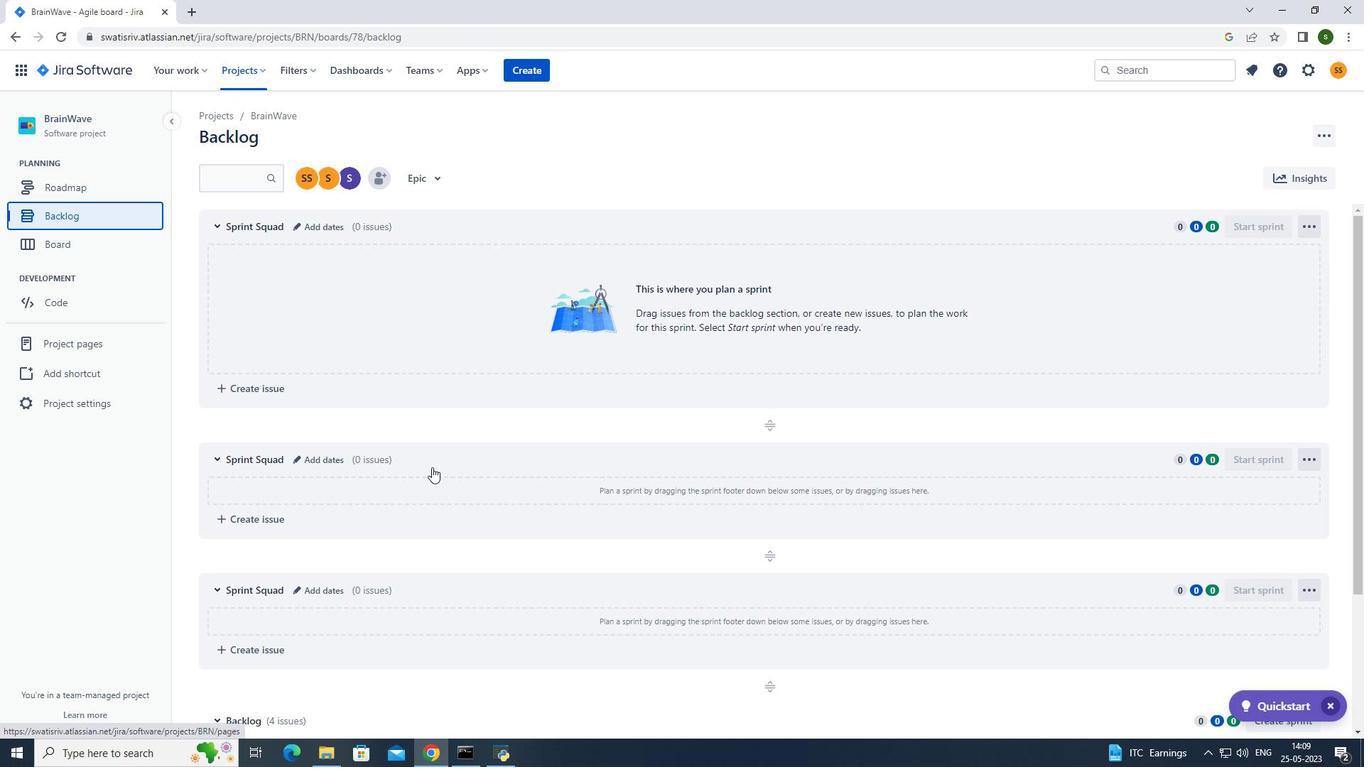 
Action: Mouse scrolled (533, 488) with delta (0, 0)
Screenshot: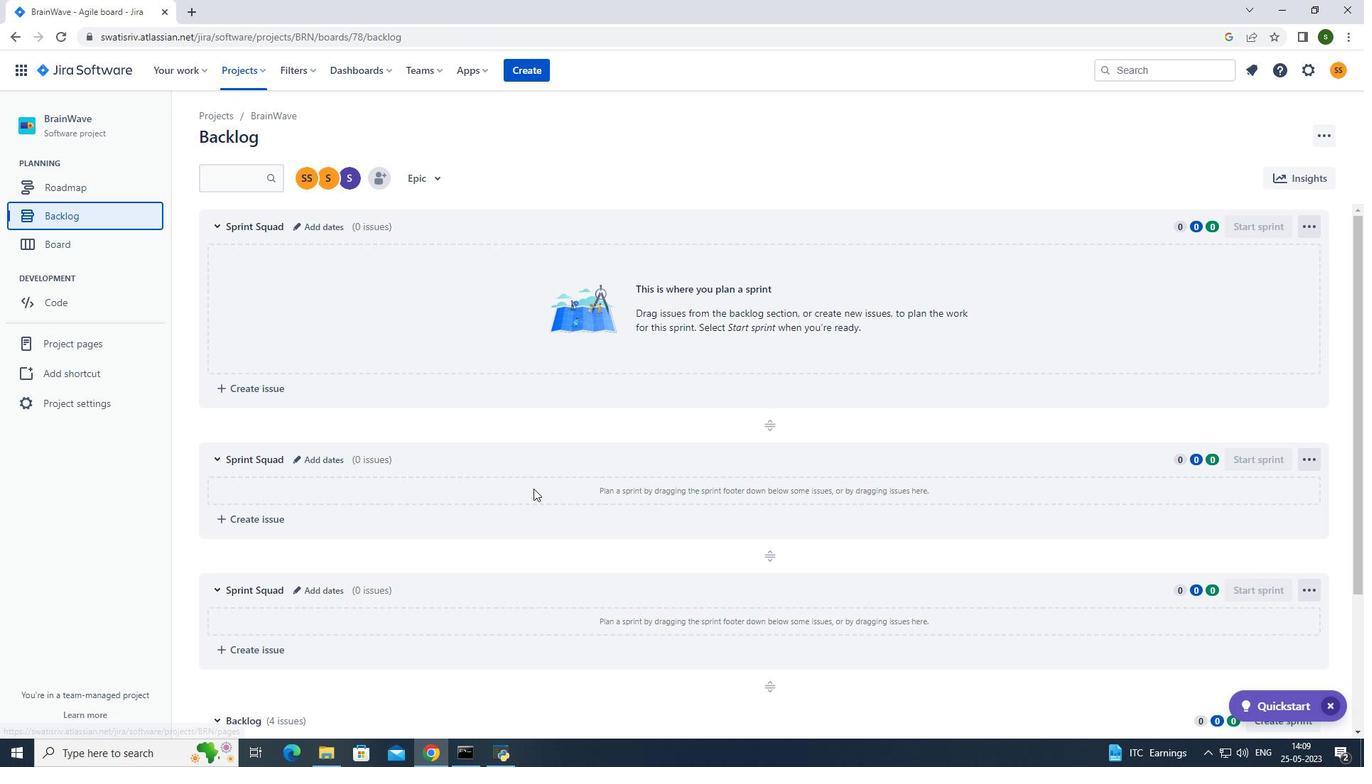 
Action: Mouse scrolled (533, 488) with delta (0, 0)
Screenshot: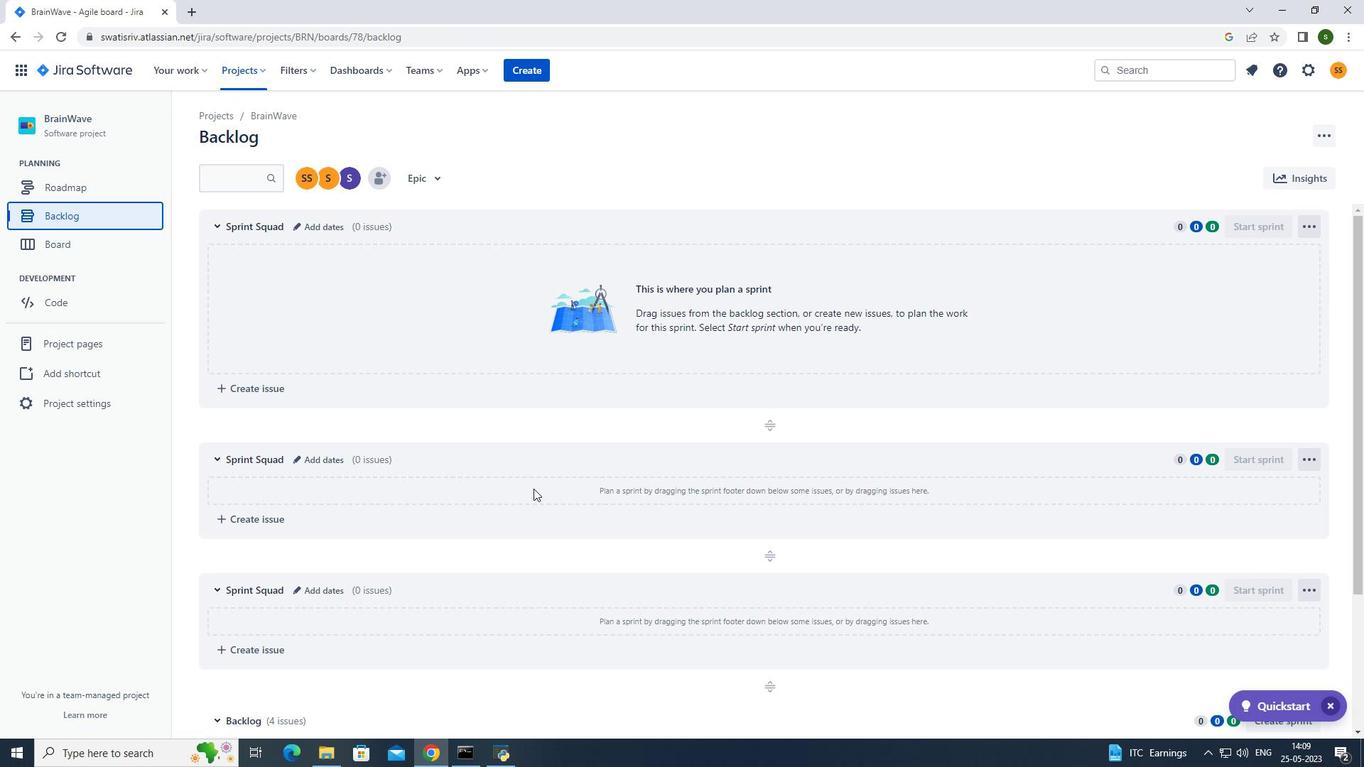 
Action: Mouse scrolled (533, 488) with delta (0, 0)
Screenshot: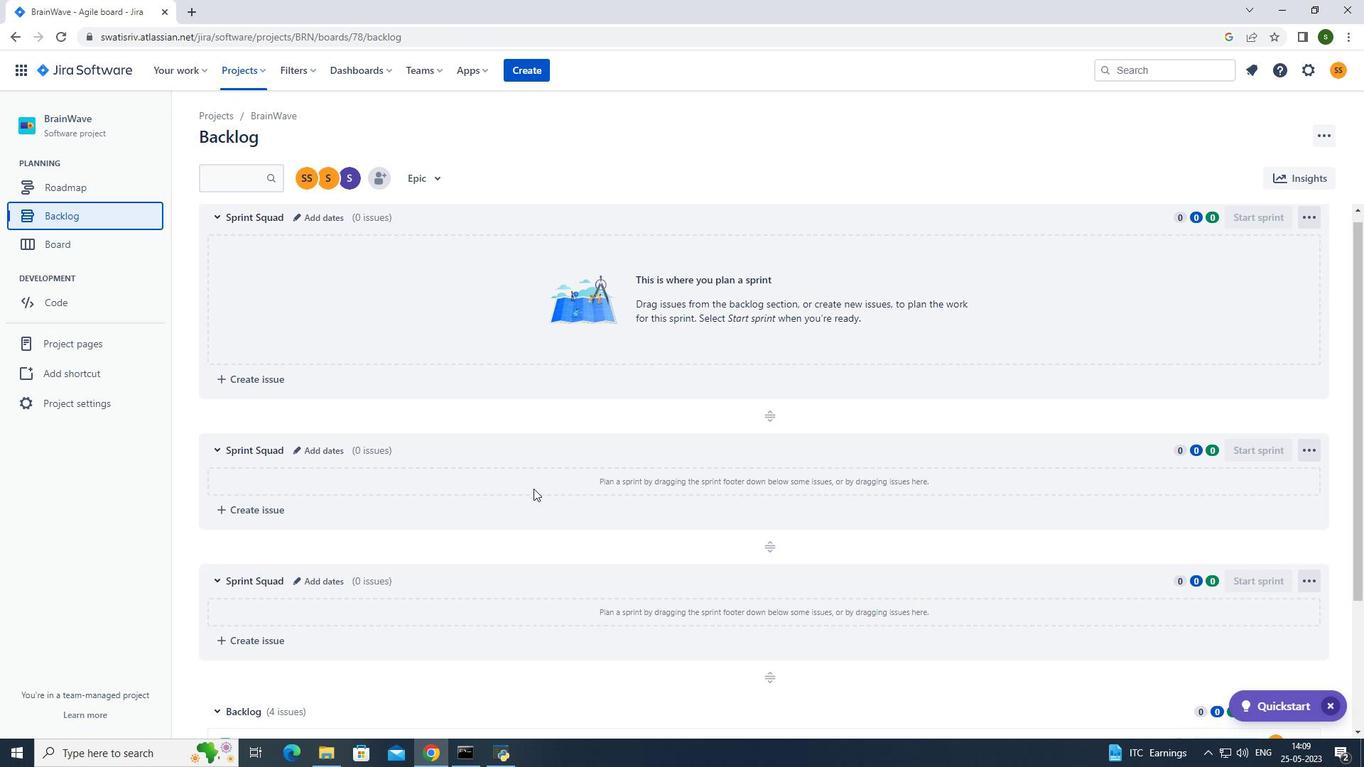 
Action: Mouse moved to (951, 597)
Screenshot: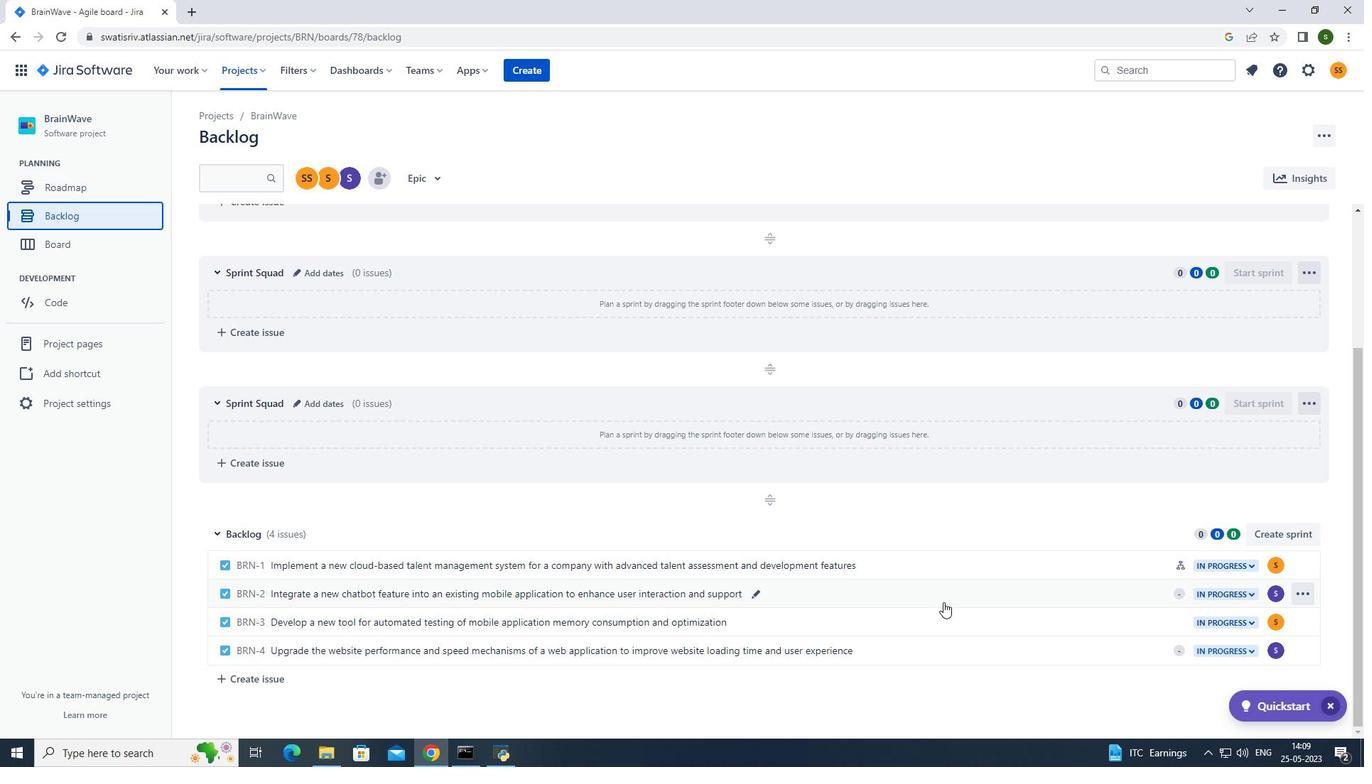 
Action: Mouse pressed left at (951, 597)
Screenshot: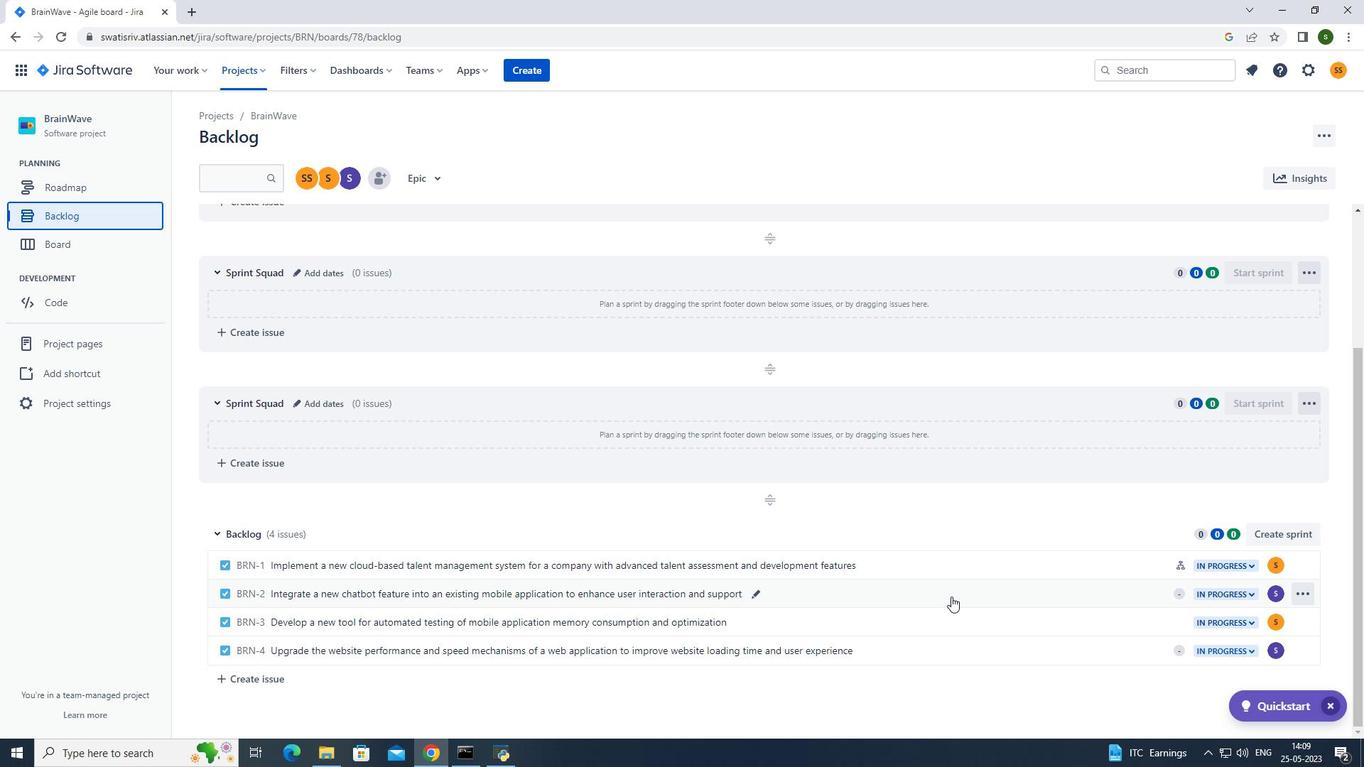 
Action: Mouse moved to (1110, 338)
Screenshot: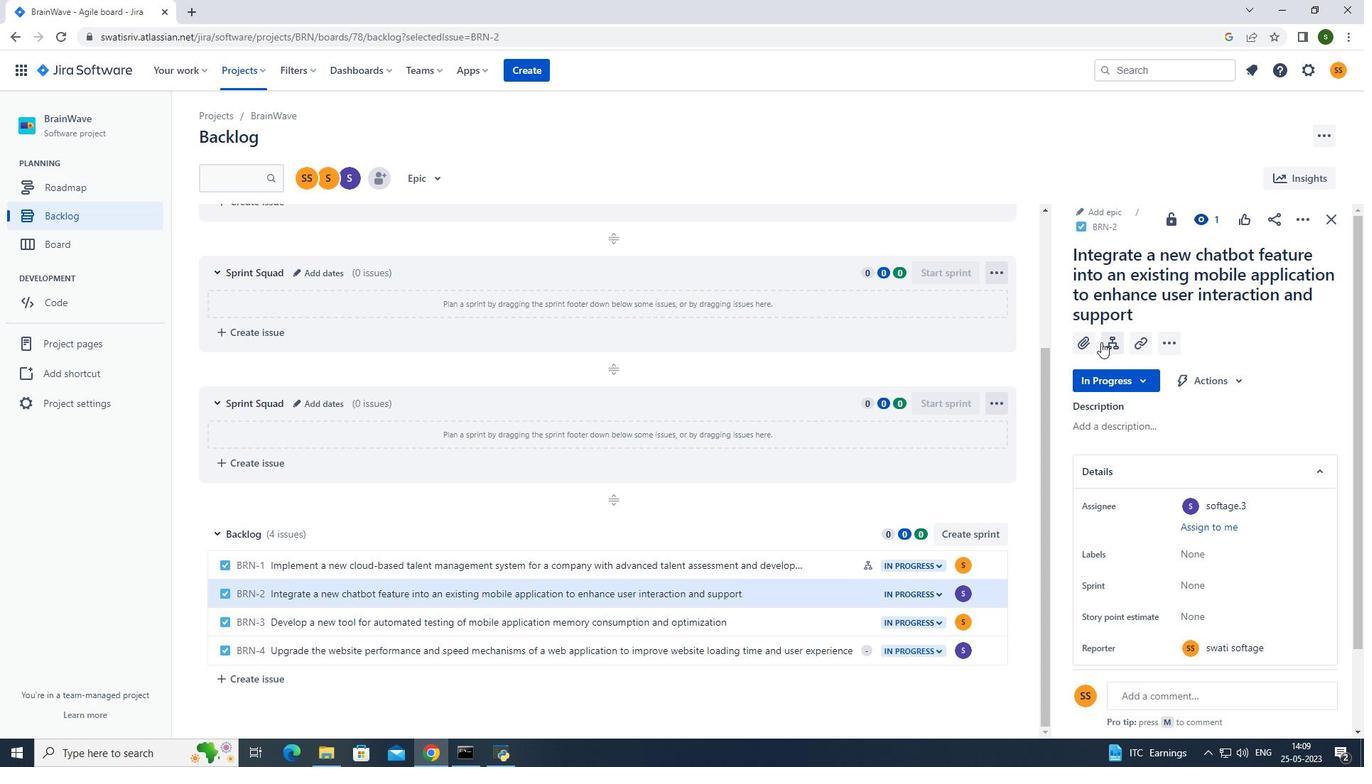 
Action: Mouse pressed left at (1110, 338)
Screenshot: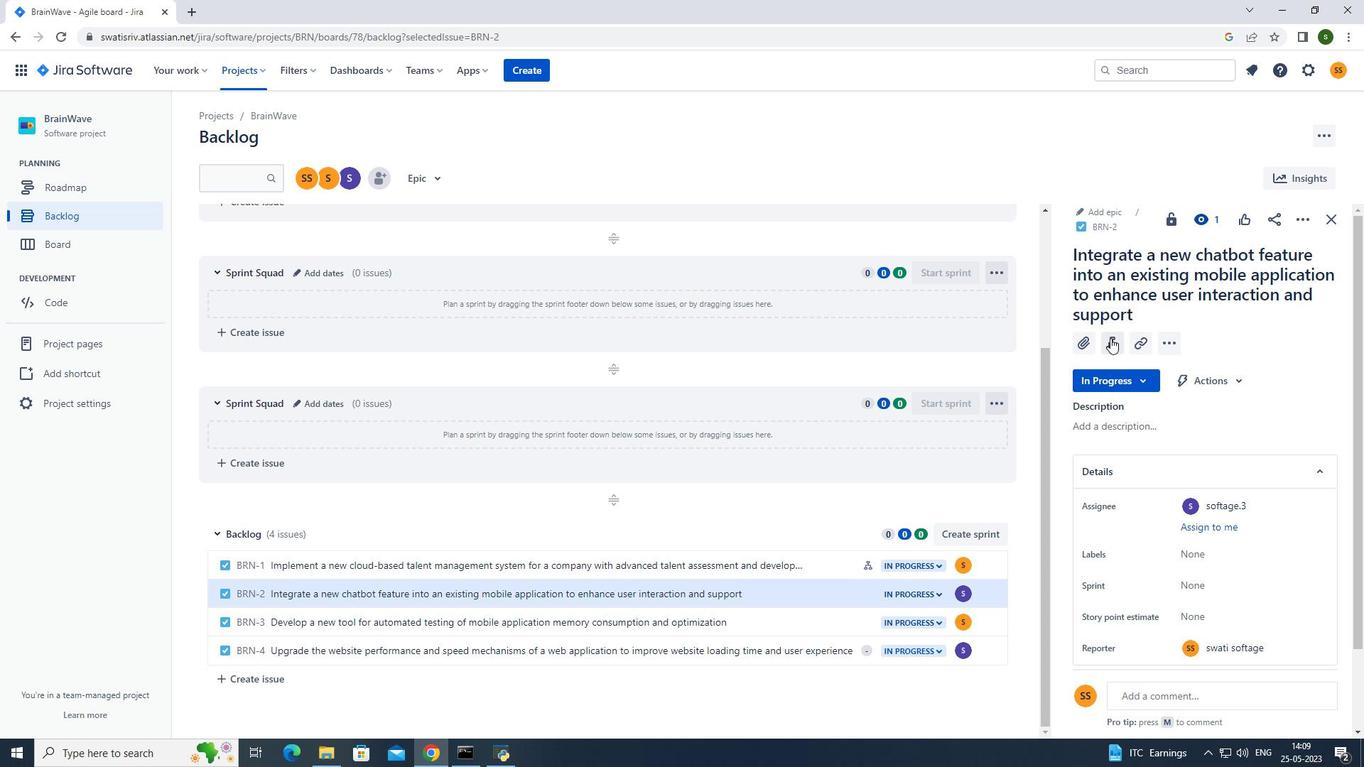 
Action: Mouse moved to (1150, 459)
Screenshot: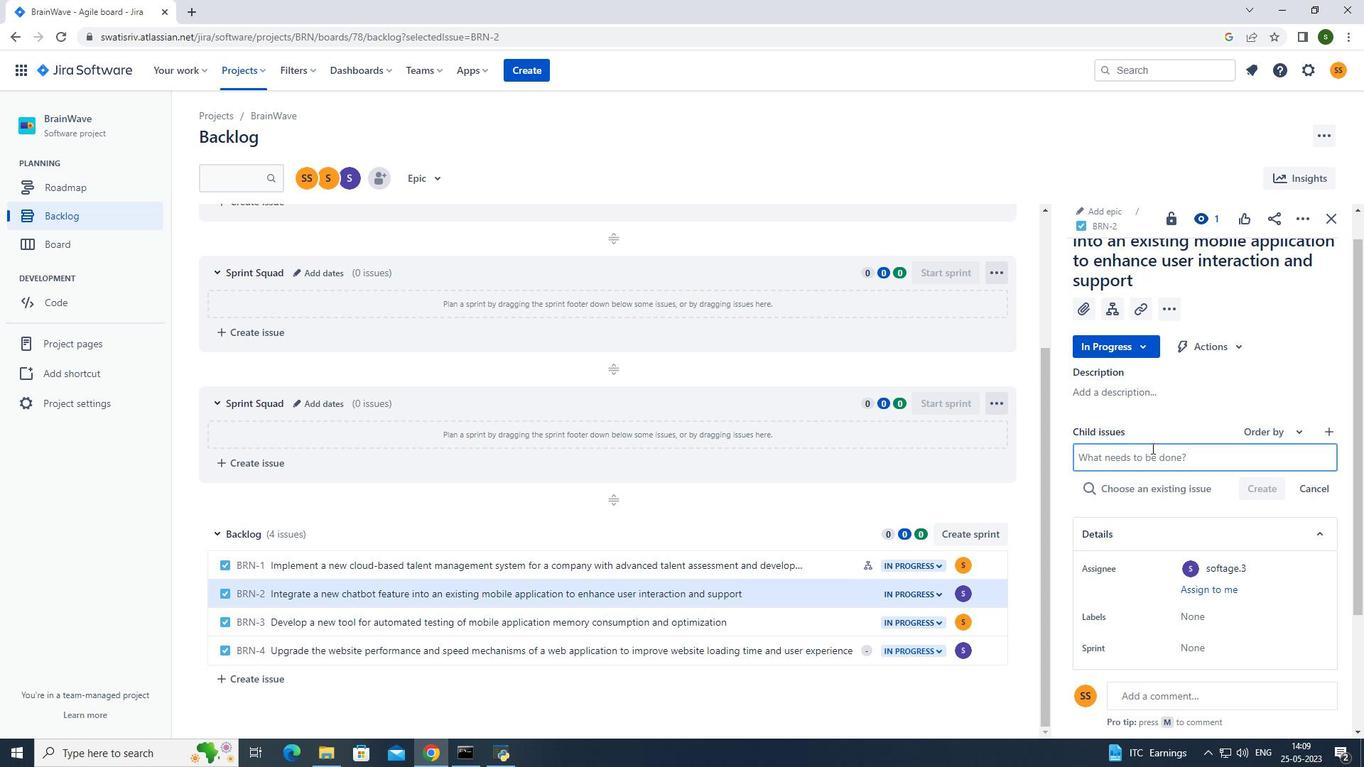 
Action: Mouse pressed left at (1150, 459)
Screenshot: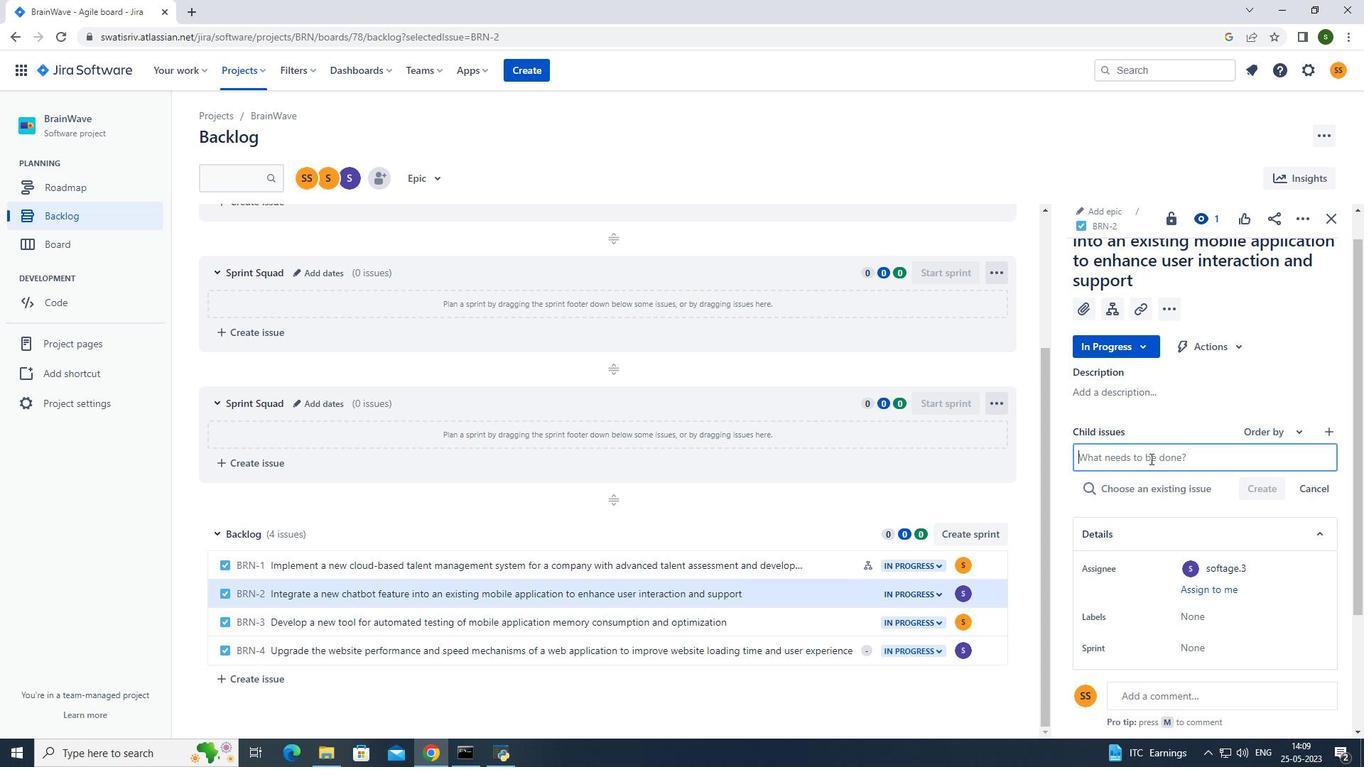 
Action: Key pressed <Key.caps_lock>I<Key.caps_lock>ntegratiob<Key.backspace>n<Key.space>with<Key.space>time<Key.space>and<Key.space>a
Screenshot: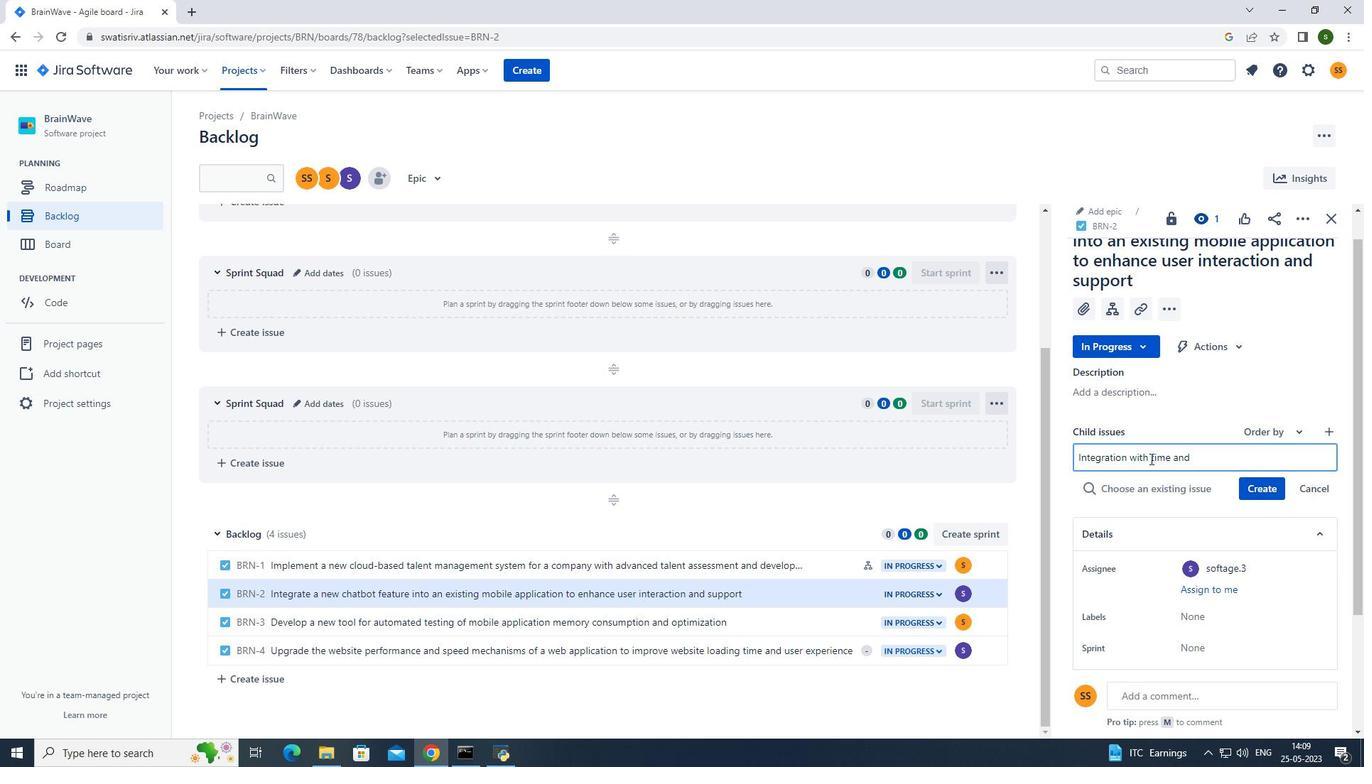 
Action: Mouse moved to (1150, 459)
Screenshot: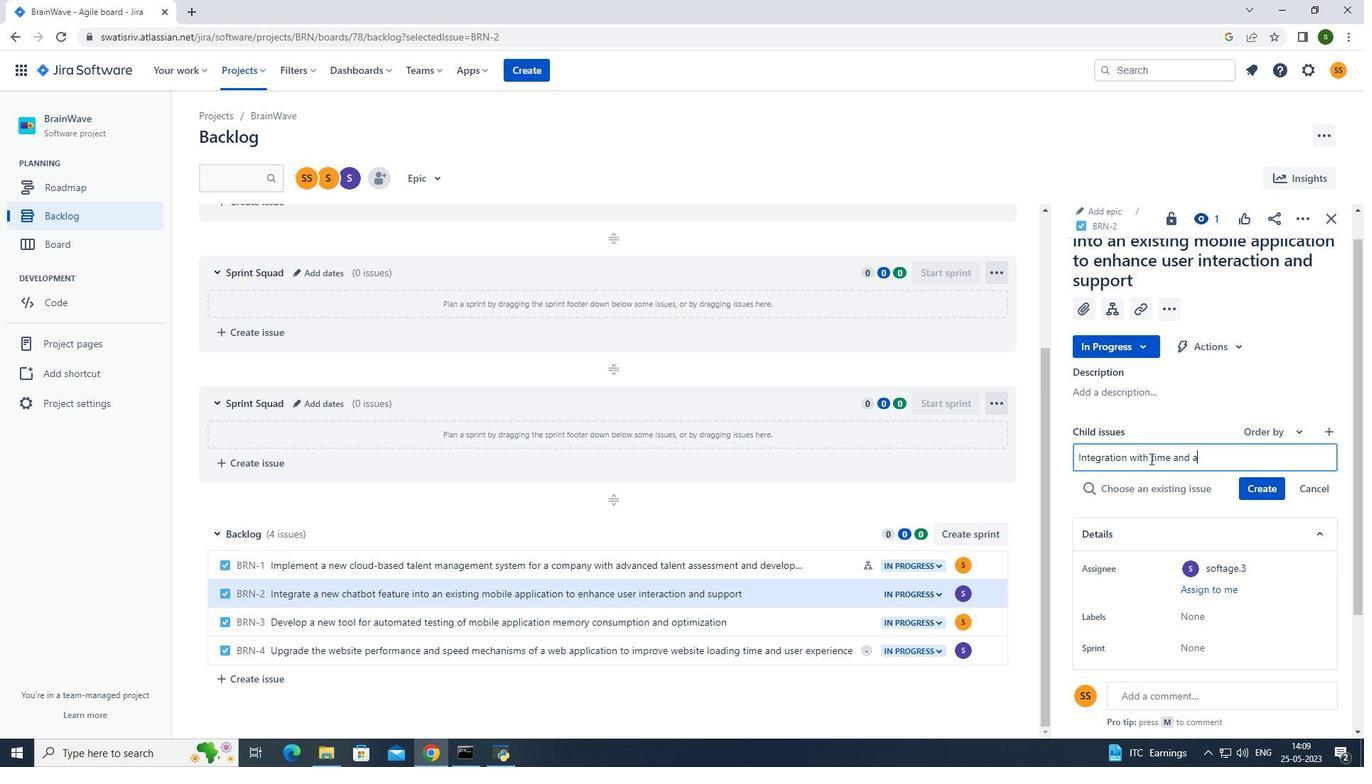 
Action: Key pressed ttendab<Key.backspace>nce<Key.space>systems<Key.enter>
Screenshot: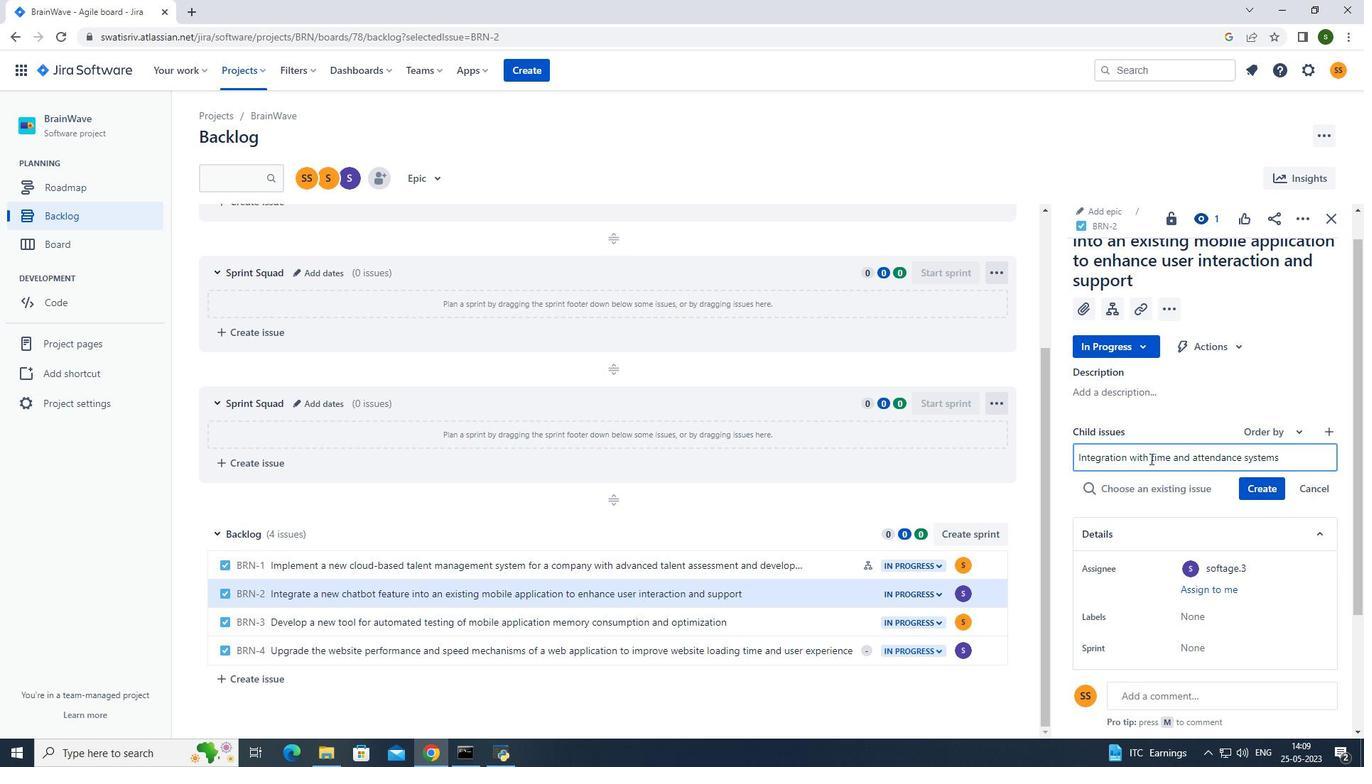 
Action: Mouse moved to (1280, 467)
Screenshot: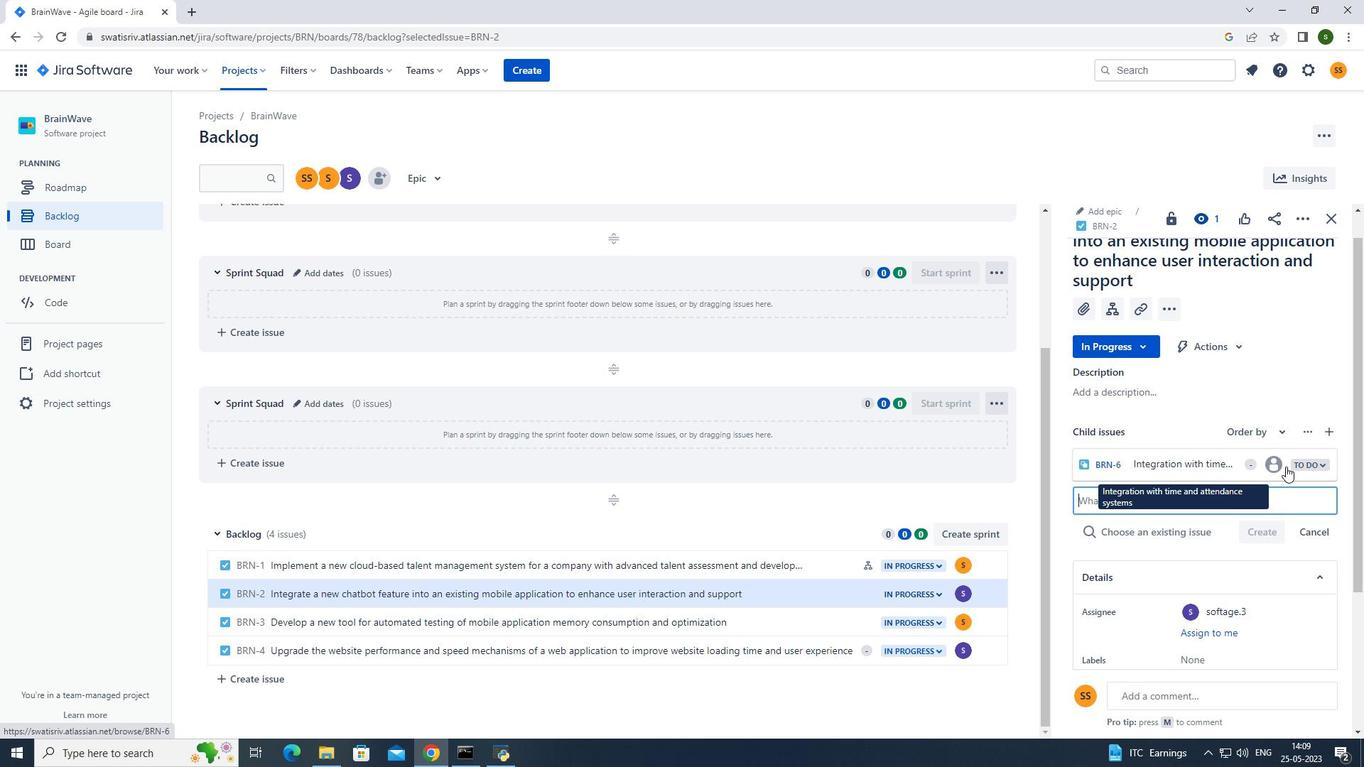 
Action: Mouse pressed left at (1280, 467)
Screenshot: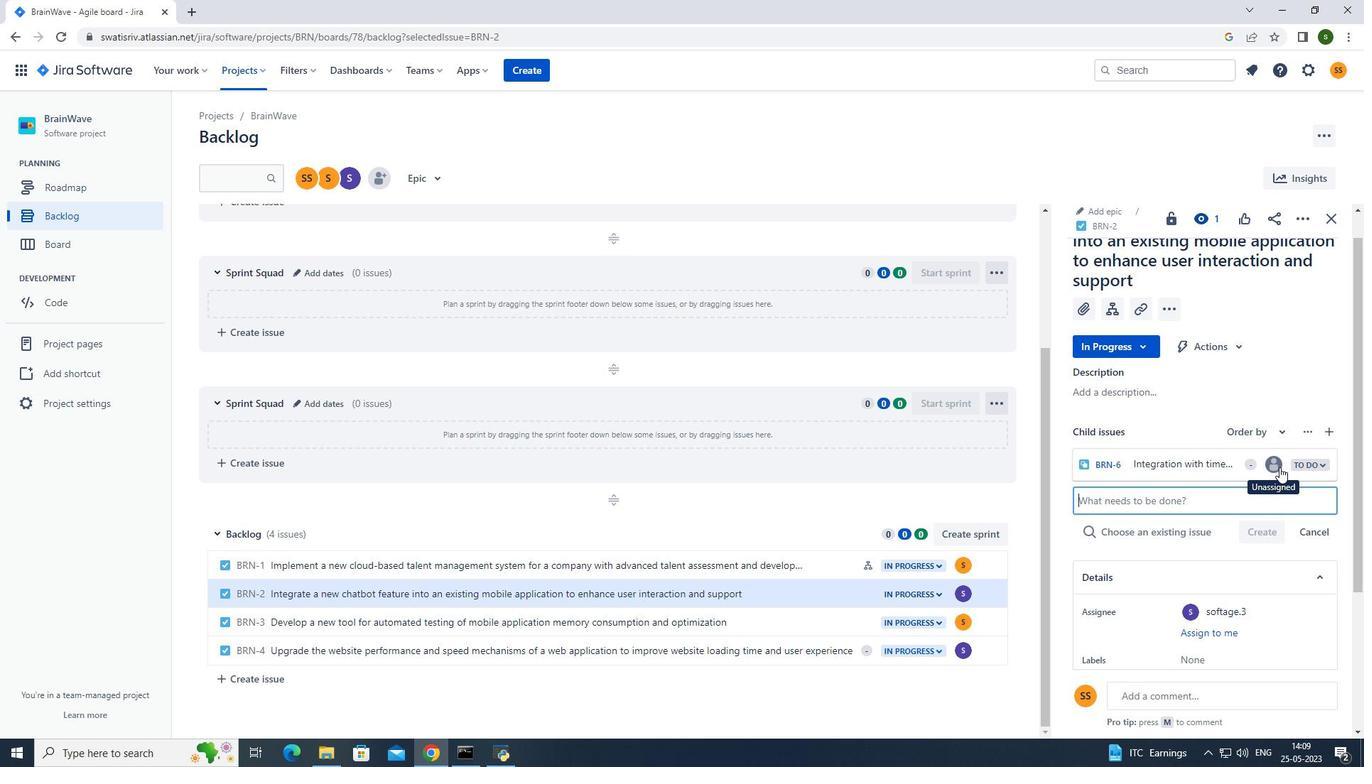 
Action: Mouse moved to (1159, 390)
Screenshot: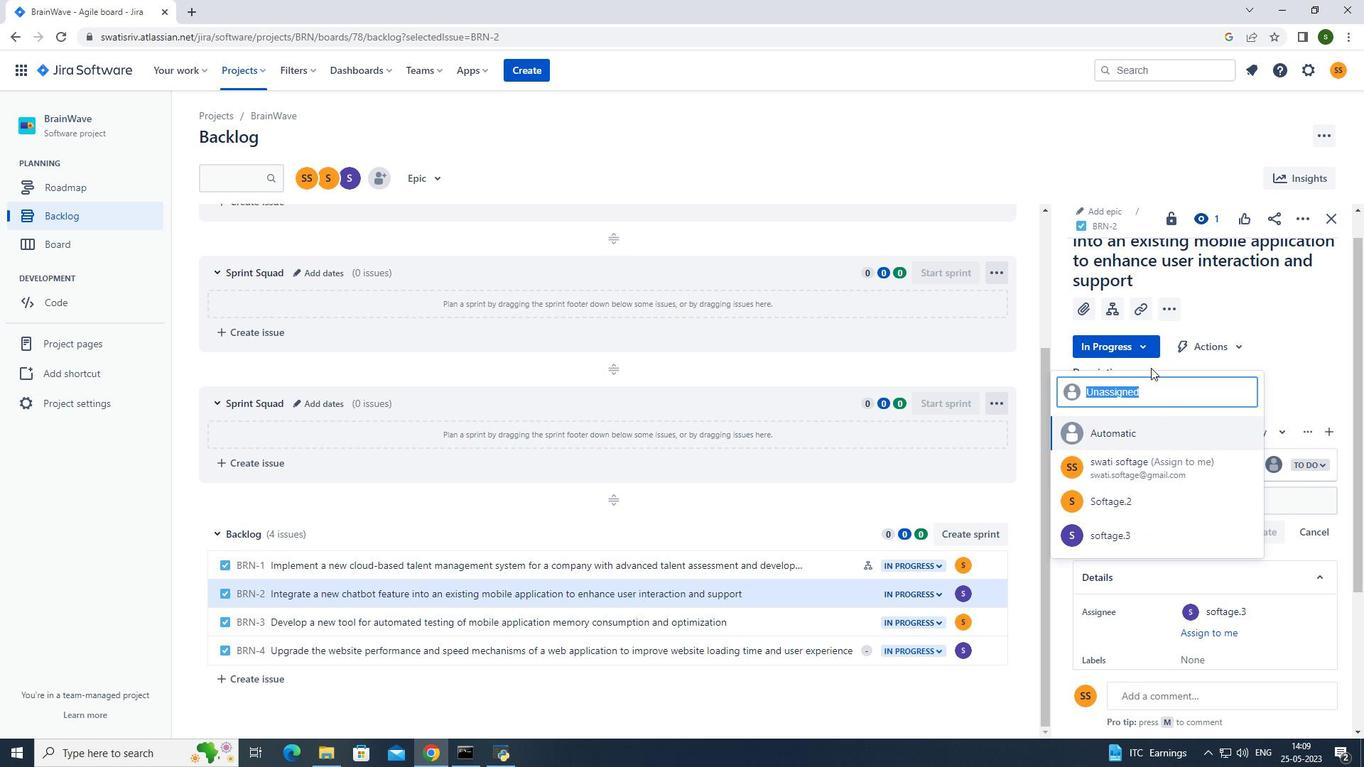 
Action: Key pressed softage.2<Key.shift>@softage.net
Screenshot: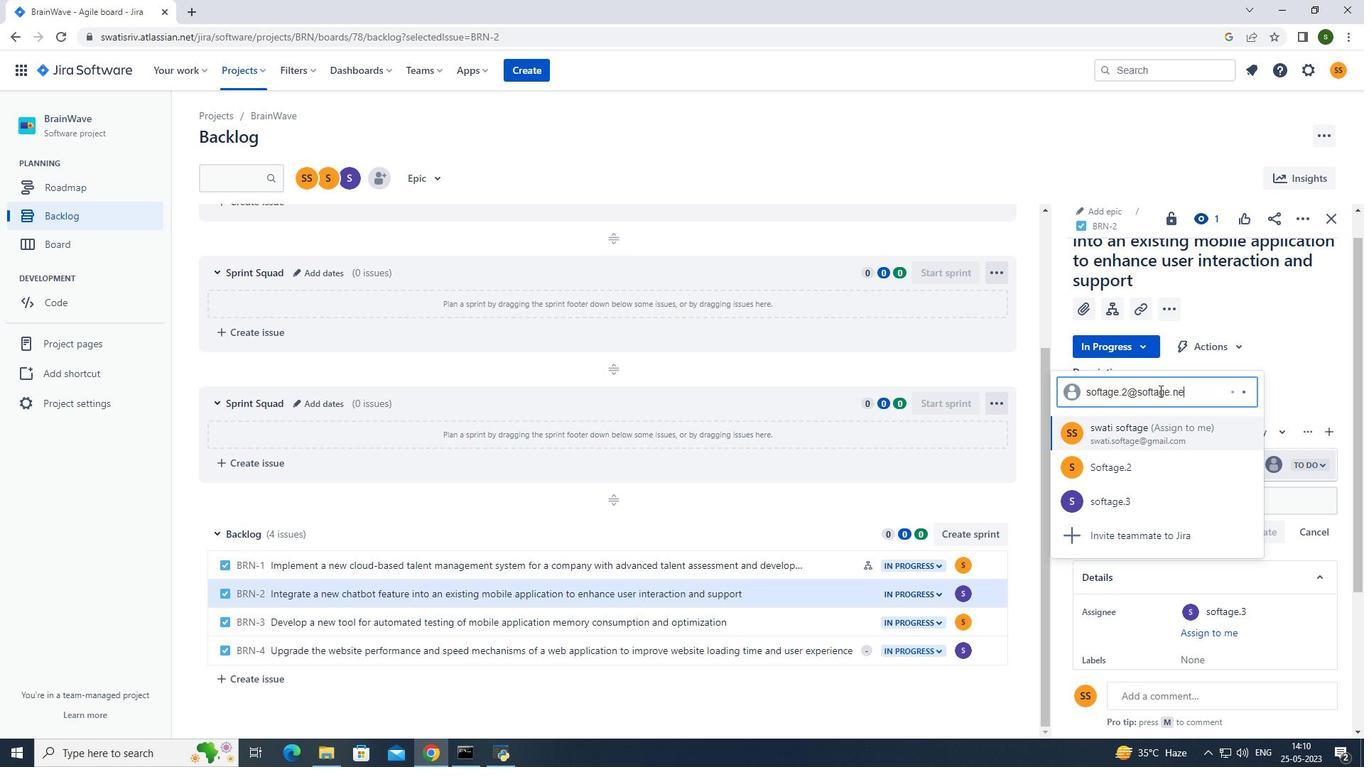 
Action: Mouse moved to (1162, 459)
Screenshot: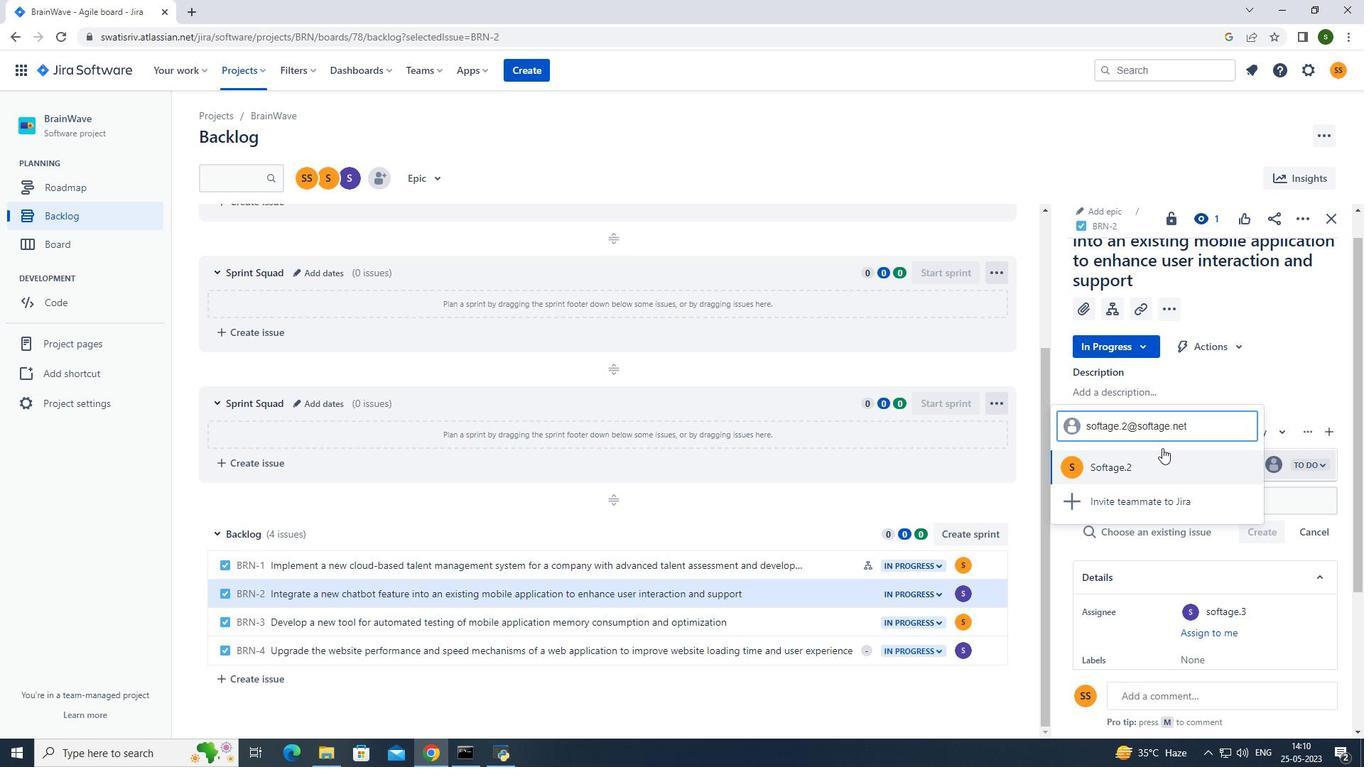 
Action: Mouse pressed left at (1162, 459)
Screenshot: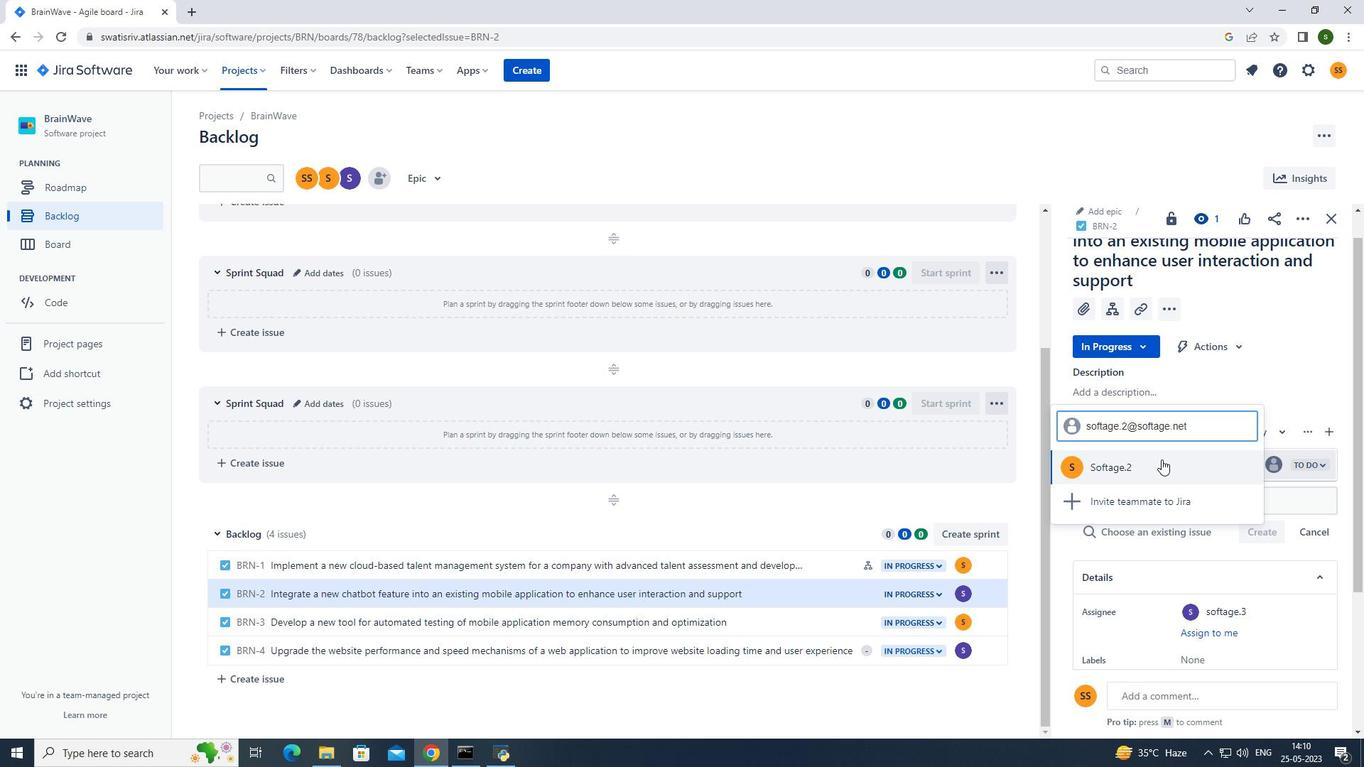 
Action: Mouse moved to (606, 165)
Screenshot: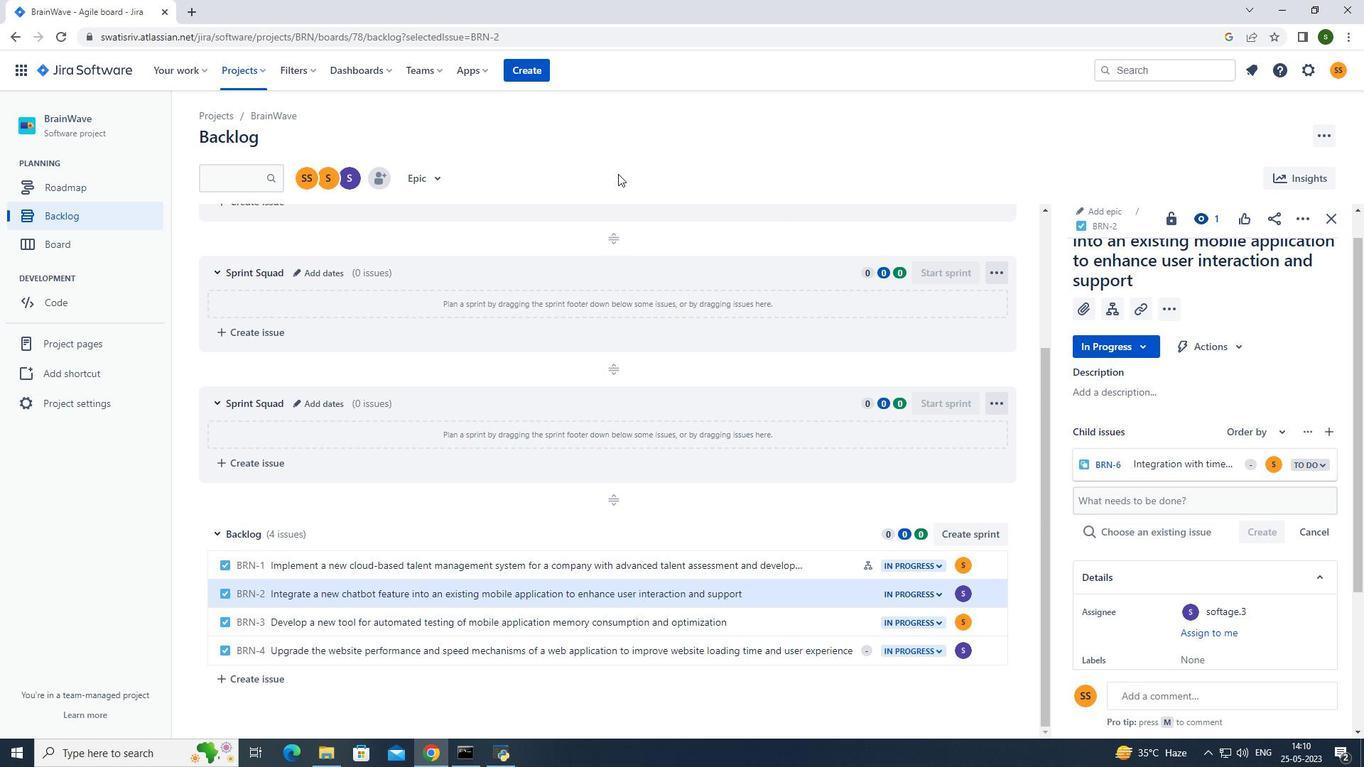 
Action: Mouse pressed left at (606, 165)
Screenshot: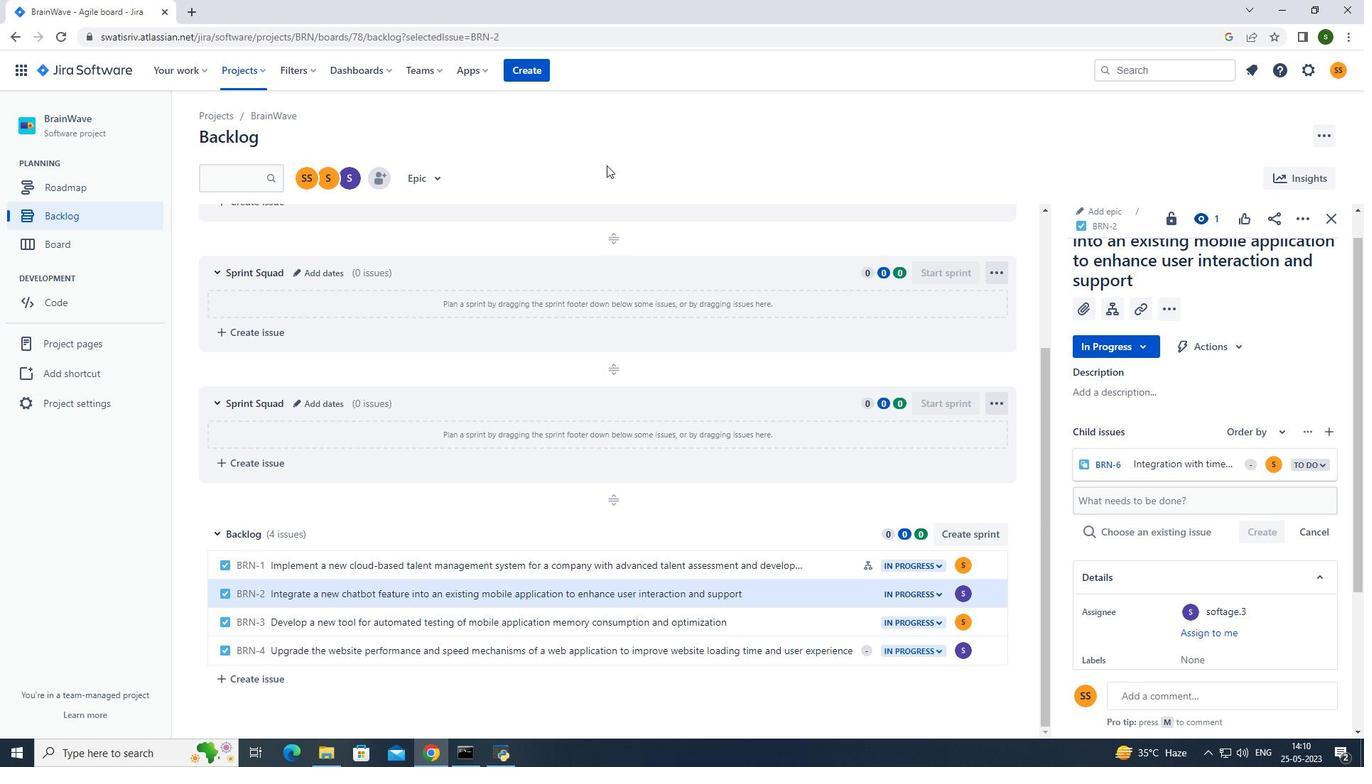
